 Task: For heading Use Lora with brown colour, bold & Underline.  font size for heading24,  'Change the font style of data to'Lora and font size to 16,  Change the alignment of both headline & data to Align left In the sheet  Alpha Sales templetes 
Action: Mouse moved to (239, 83)
Screenshot: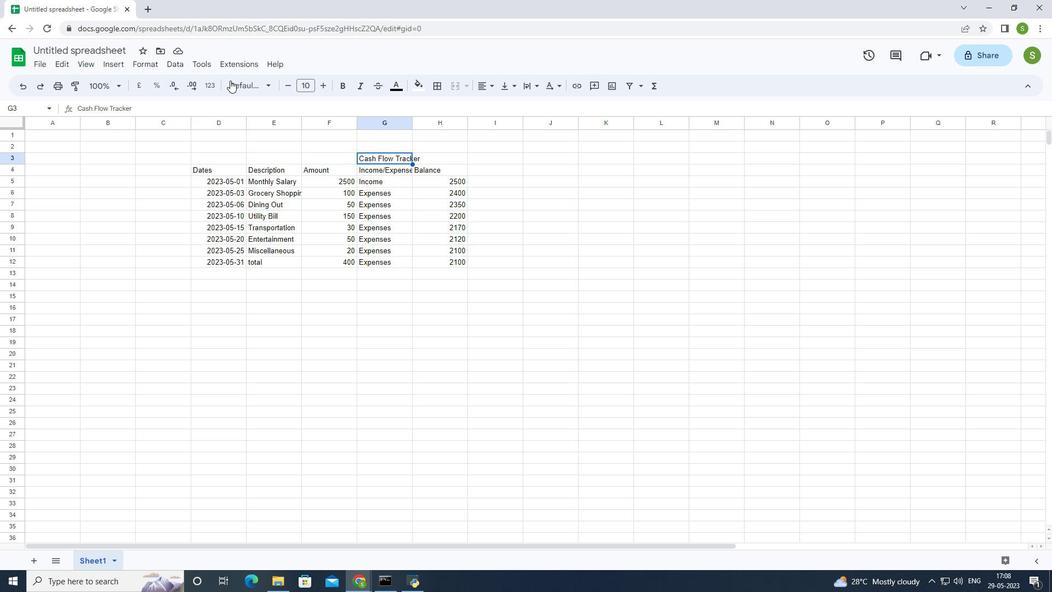 
Action: Mouse pressed left at (239, 83)
Screenshot: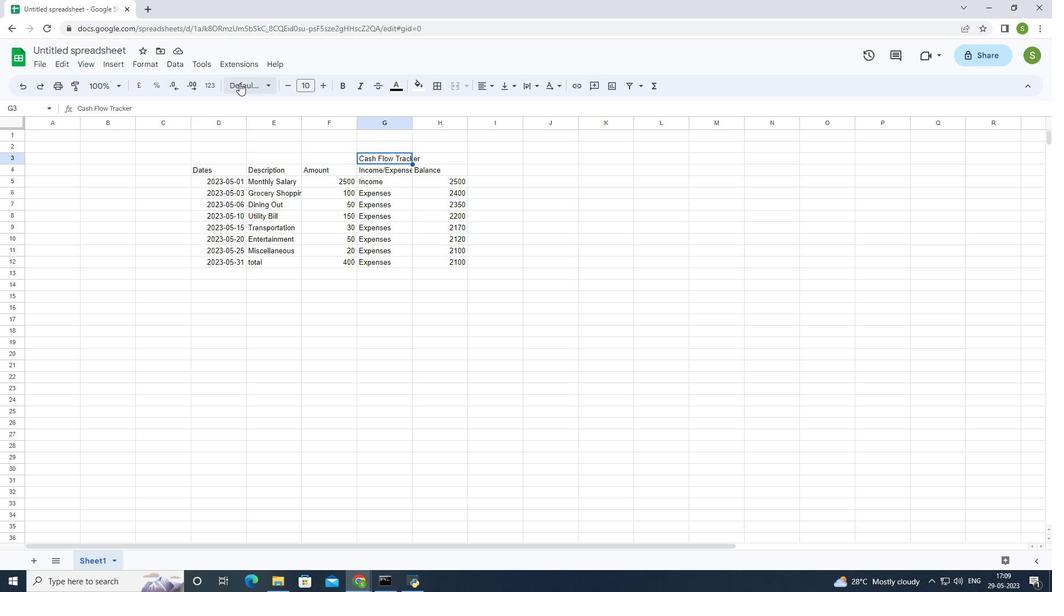 
Action: Mouse moved to (275, 109)
Screenshot: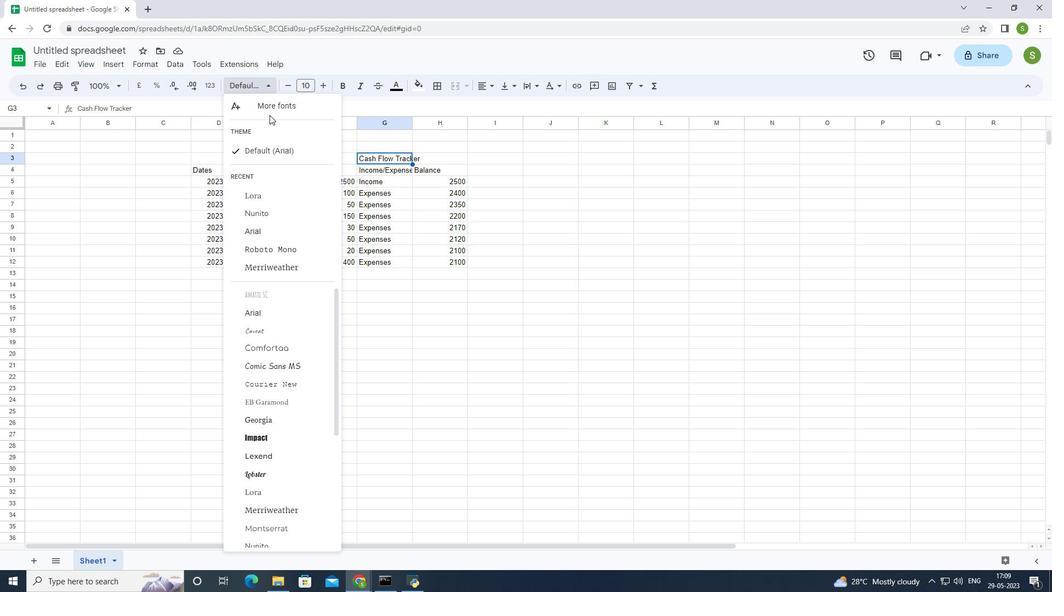 
Action: Mouse pressed left at (275, 109)
Screenshot: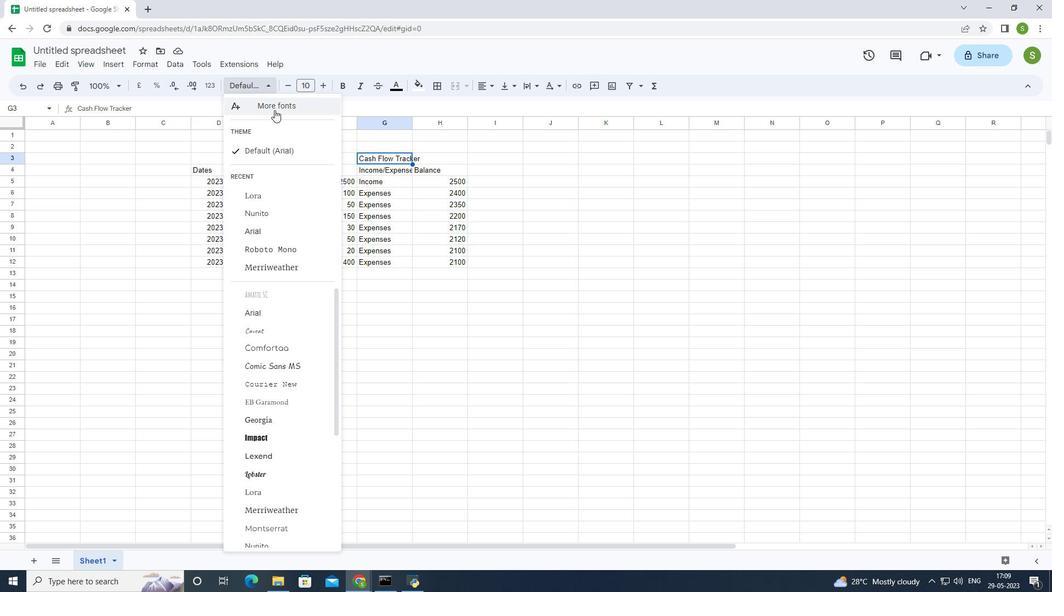 
Action: Mouse moved to (354, 174)
Screenshot: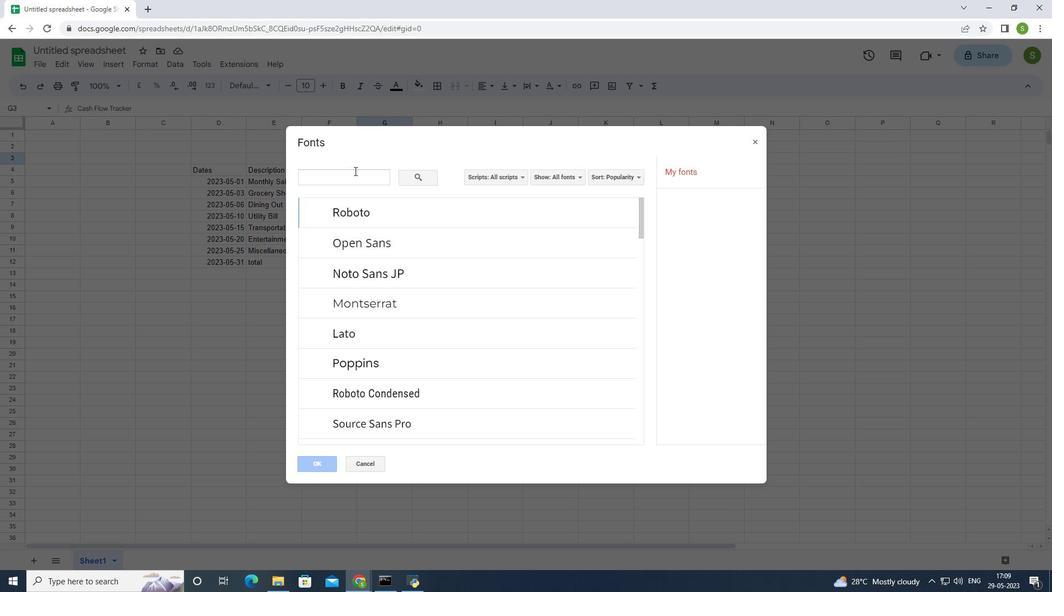 
Action: Mouse pressed left at (354, 174)
Screenshot: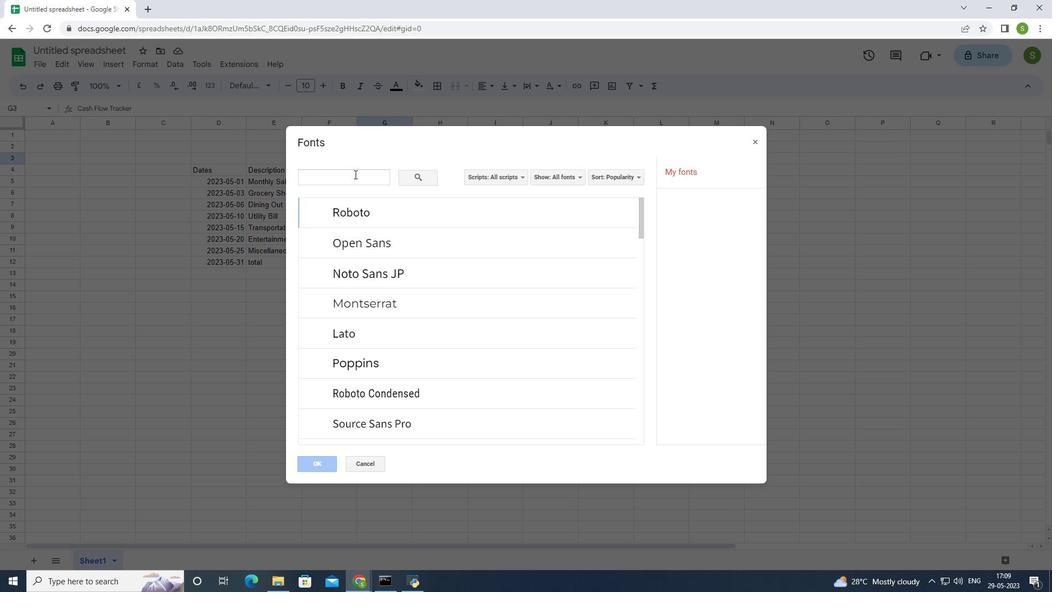 
Action: Mouse moved to (355, 178)
Screenshot: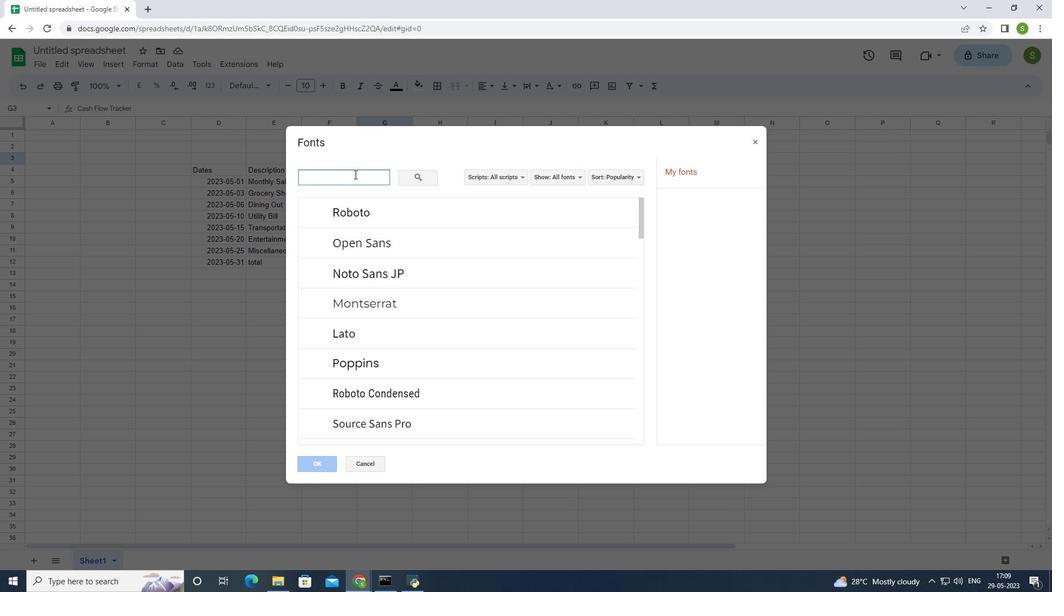
Action: Key pressed <Key.shift><Key.shift><Key.shift><Key.shift><Key.shift>Lora<Key.enter>
Screenshot: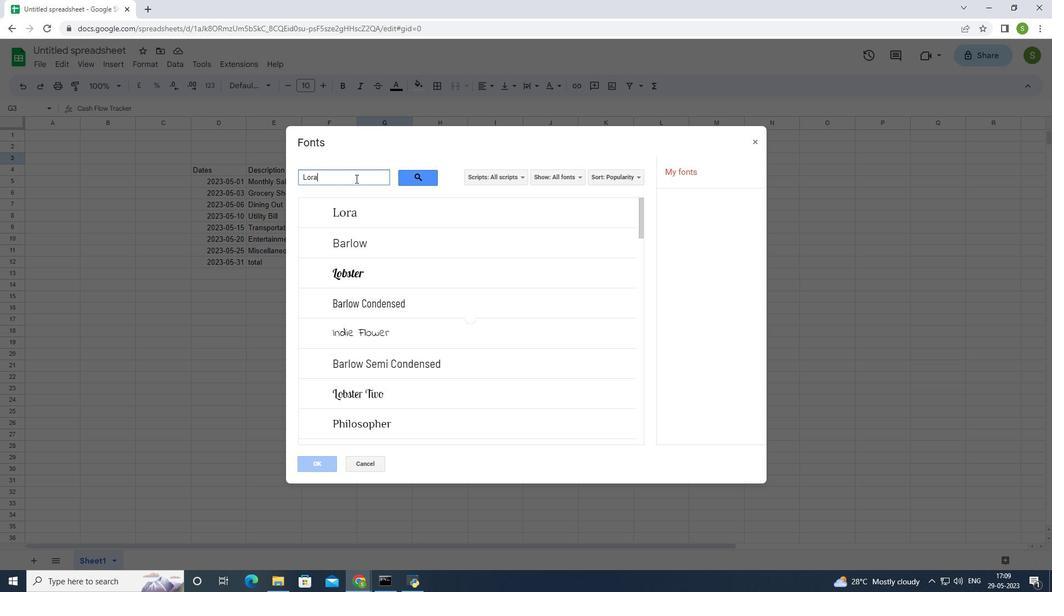 
Action: Mouse moved to (337, 205)
Screenshot: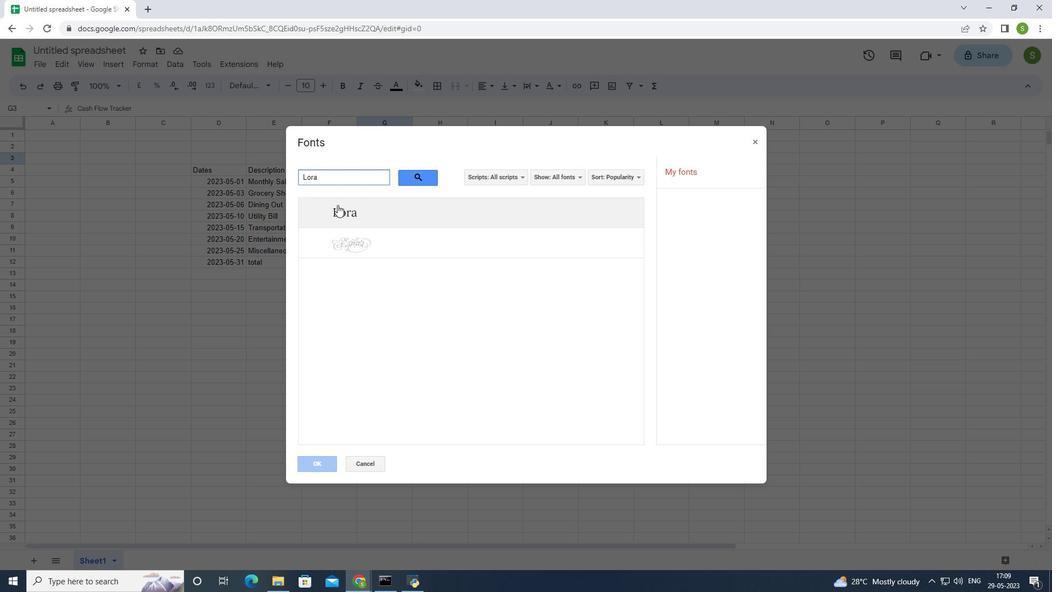 
Action: Mouse pressed left at (337, 205)
Screenshot: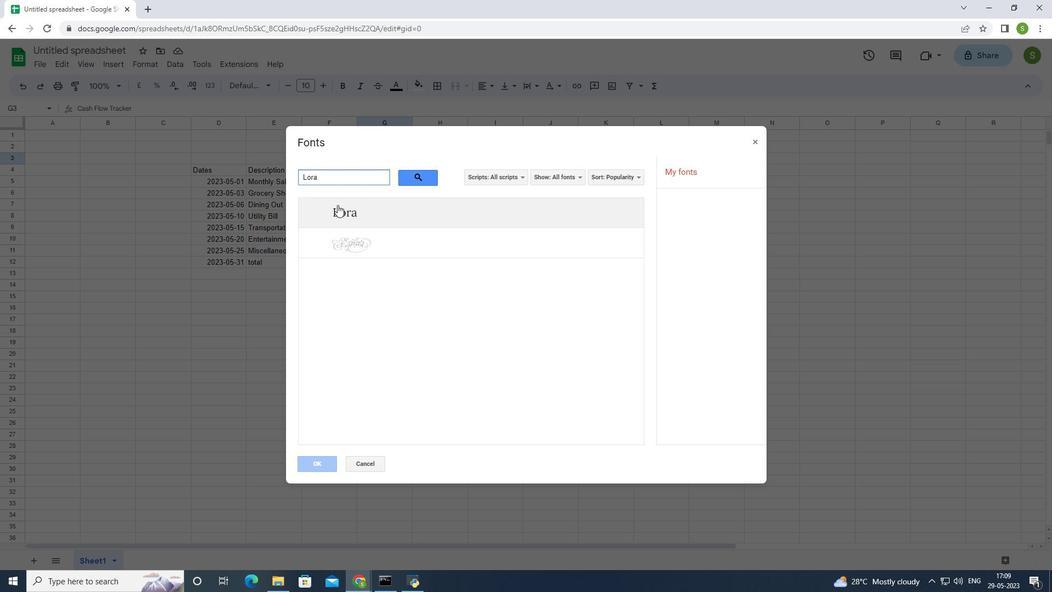 
Action: Mouse moved to (322, 469)
Screenshot: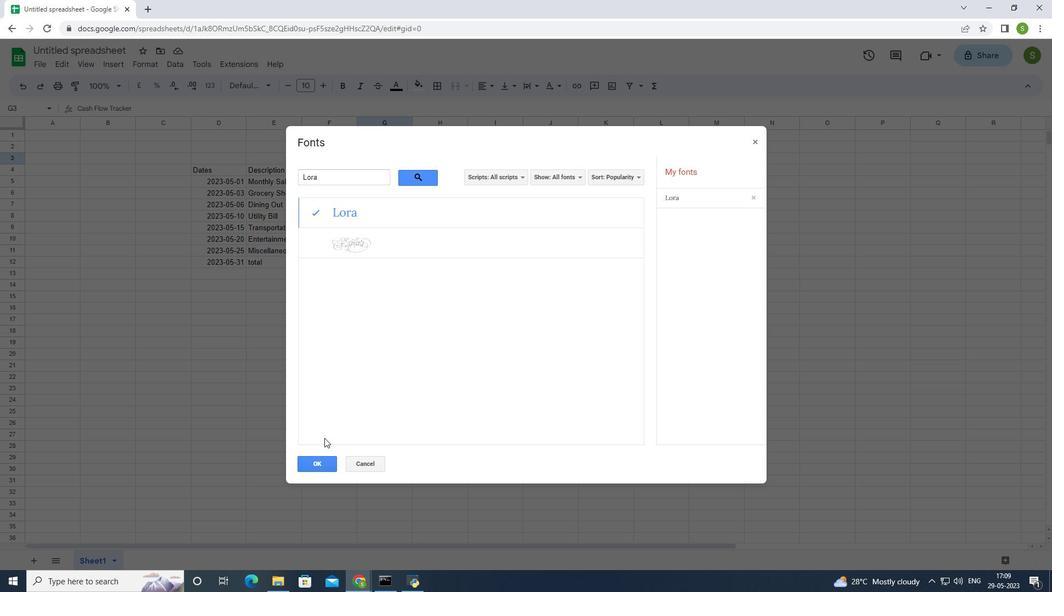 
Action: Mouse pressed left at (322, 469)
Screenshot: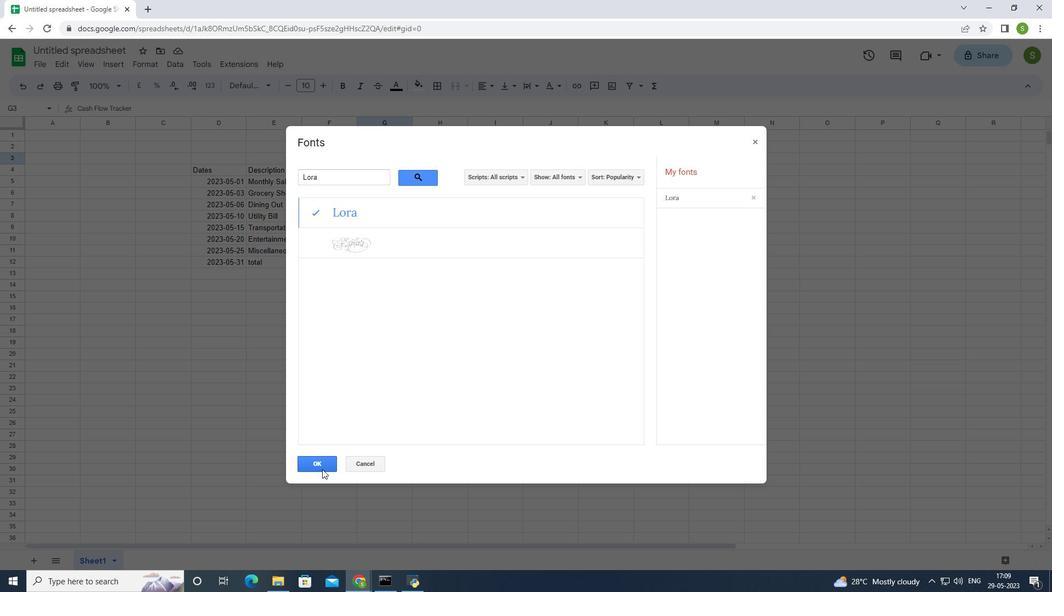 
Action: Mouse moved to (397, 87)
Screenshot: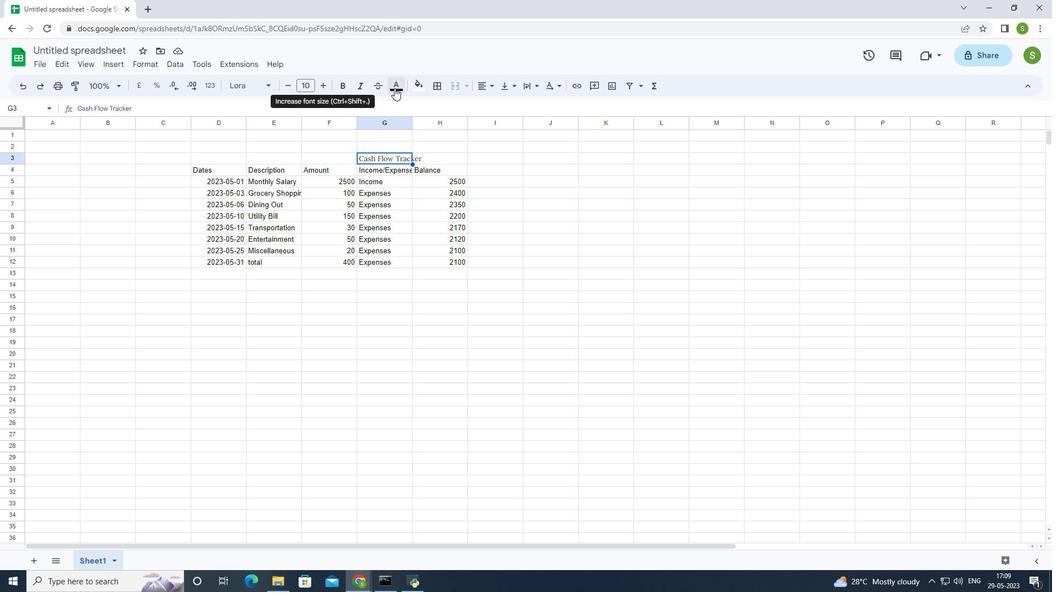 
Action: Mouse pressed left at (397, 87)
Screenshot: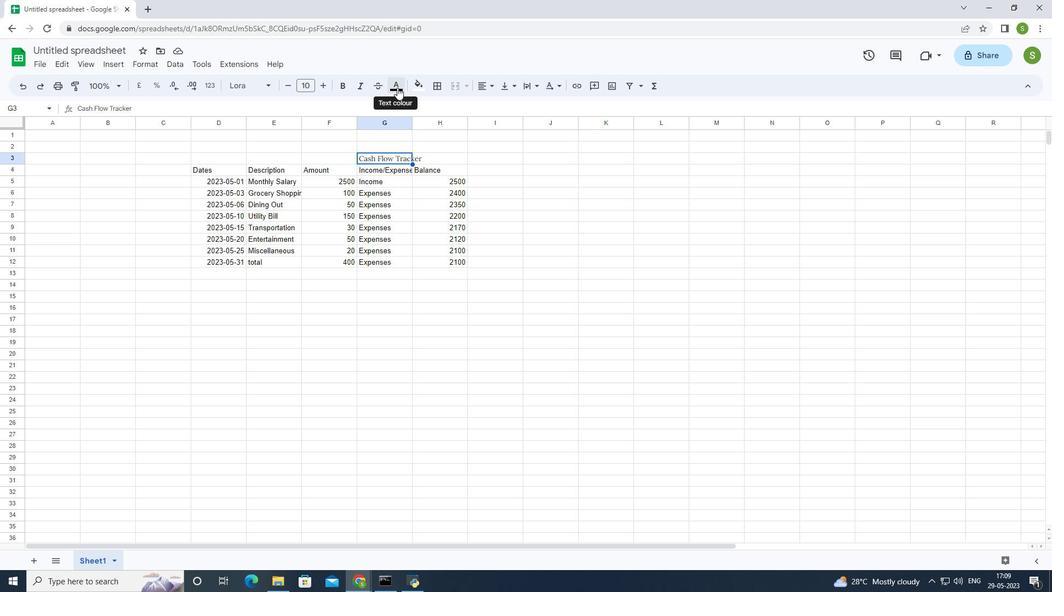 
Action: Mouse moved to (412, 194)
Screenshot: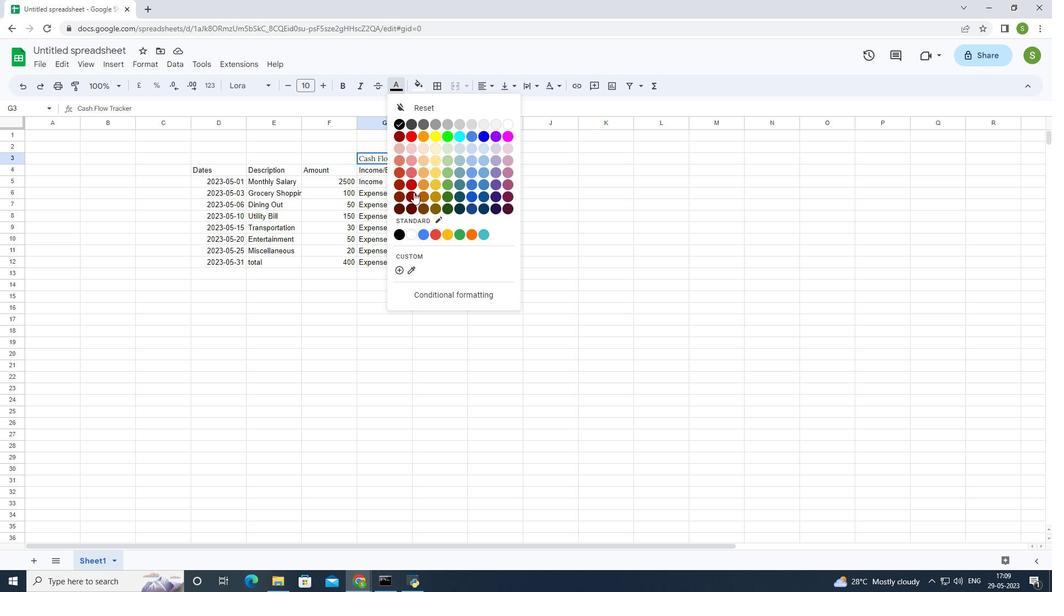 
Action: Mouse pressed left at (412, 194)
Screenshot: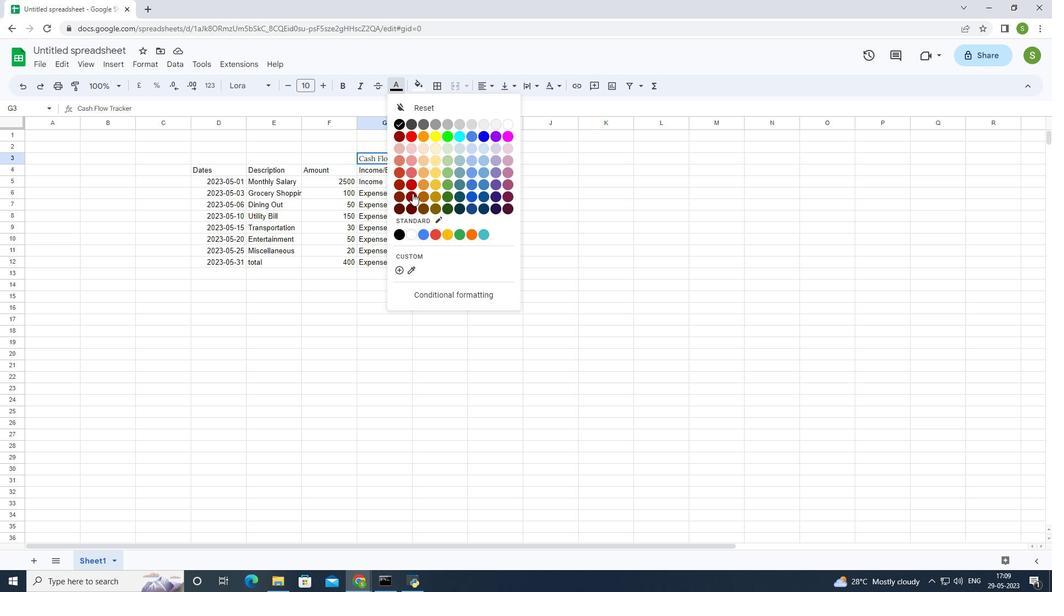 
Action: Mouse moved to (324, 83)
Screenshot: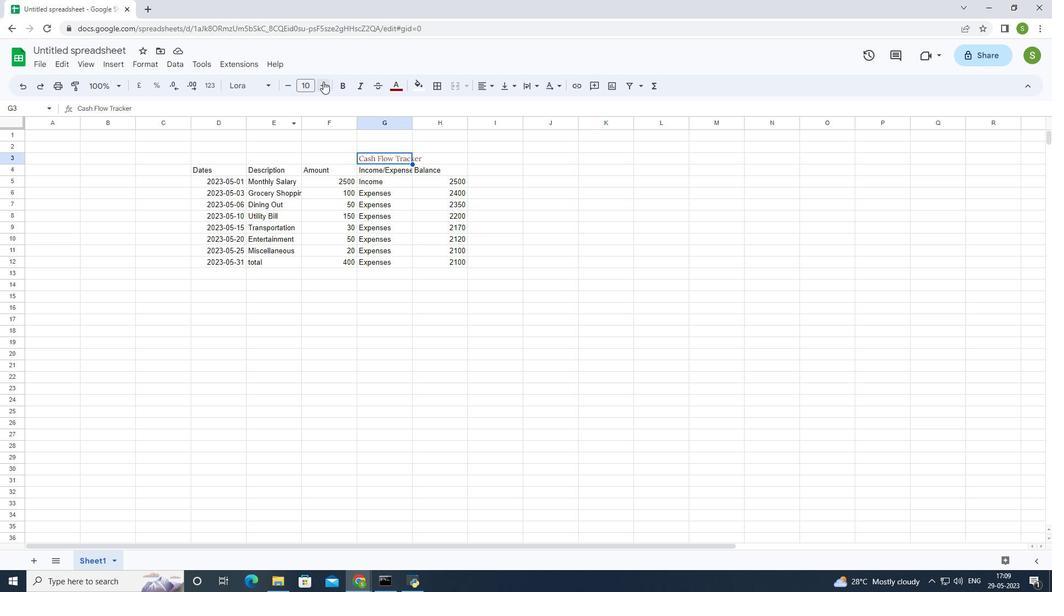 
Action: Mouse pressed left at (324, 83)
Screenshot: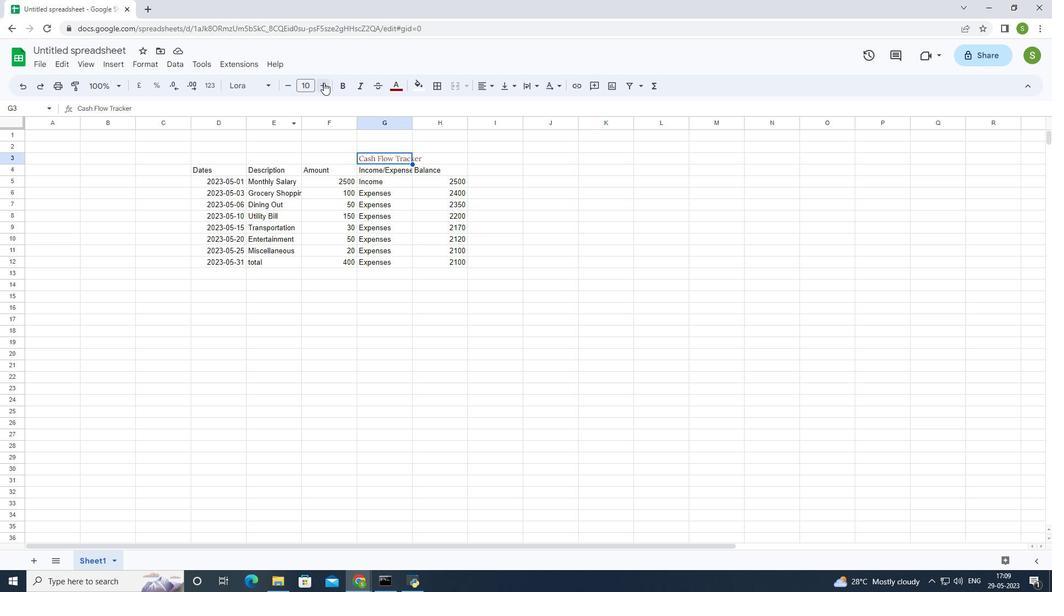 
Action: Mouse pressed left at (324, 83)
Screenshot: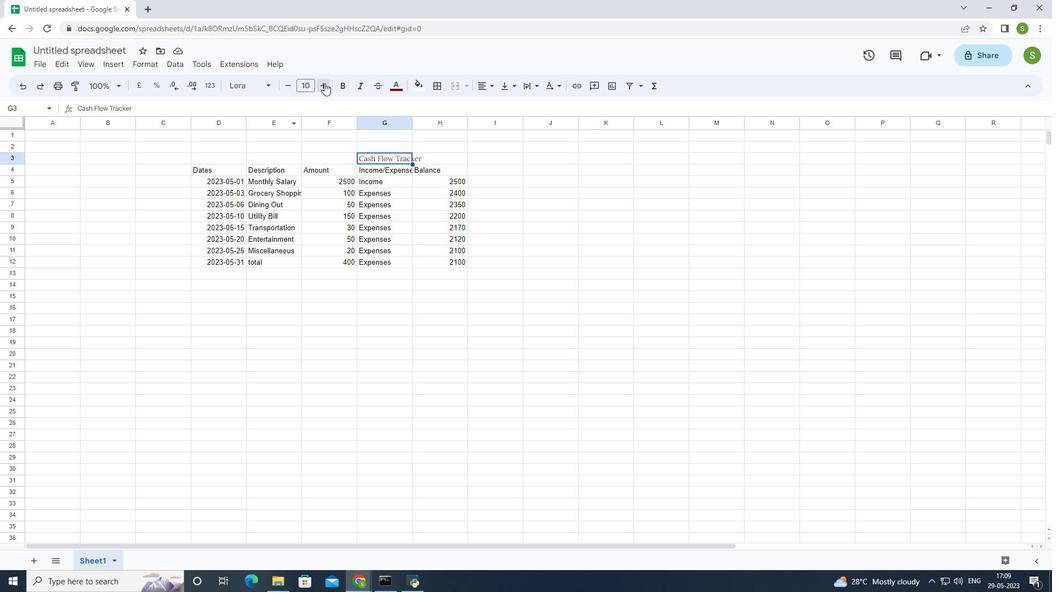 
Action: Mouse pressed left at (324, 83)
Screenshot: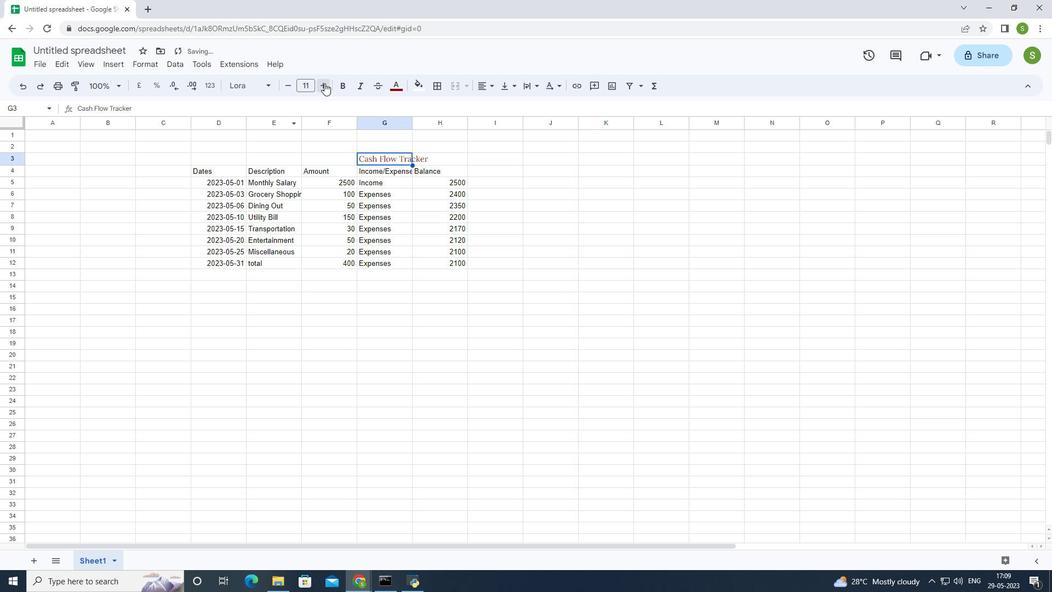 
Action: Mouse pressed left at (324, 83)
Screenshot: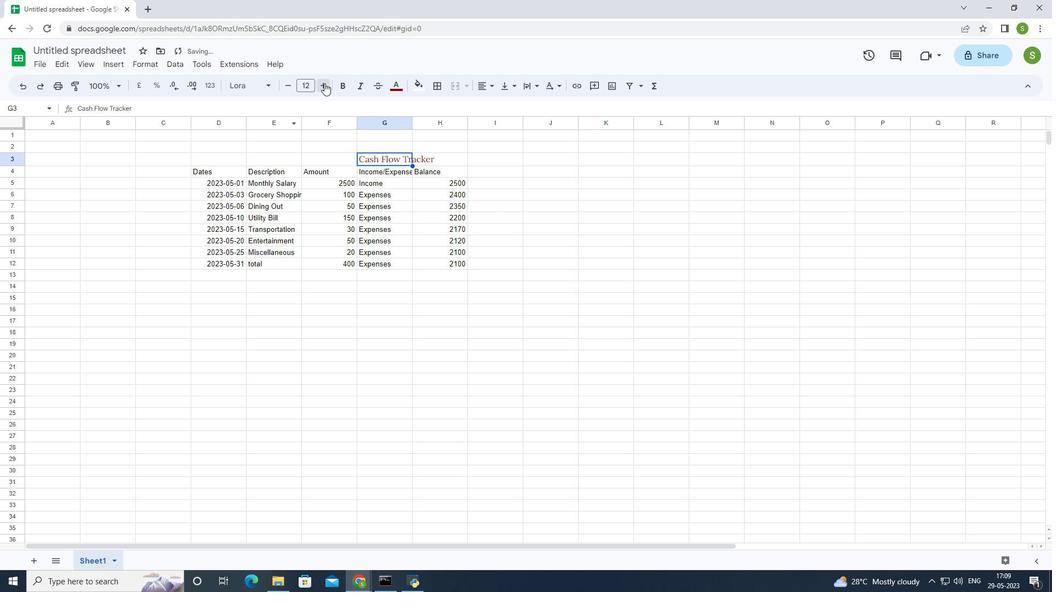 
Action: Mouse pressed left at (324, 83)
Screenshot: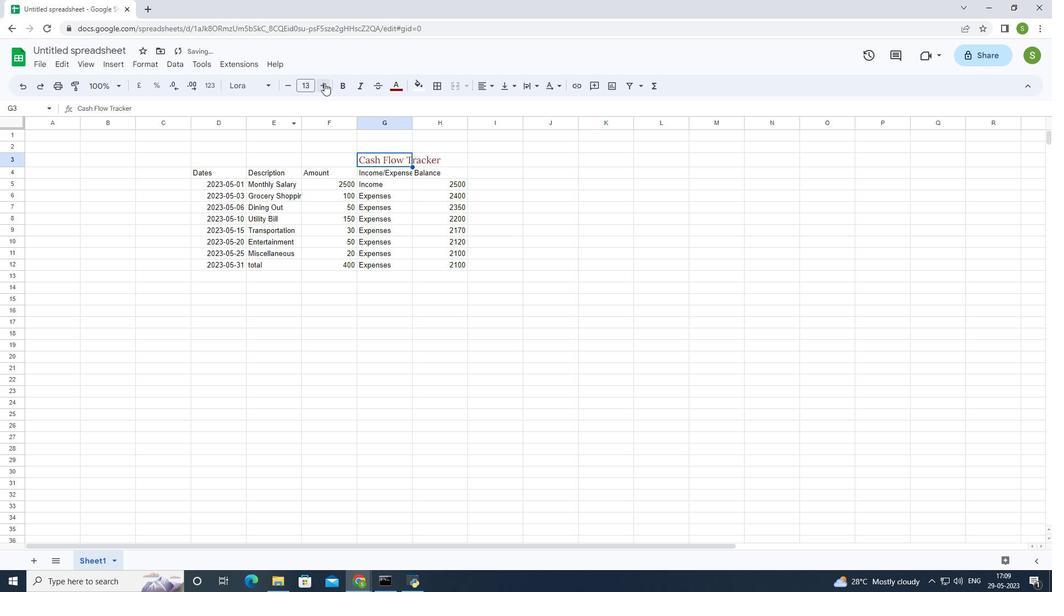 
Action: Mouse pressed left at (324, 83)
Screenshot: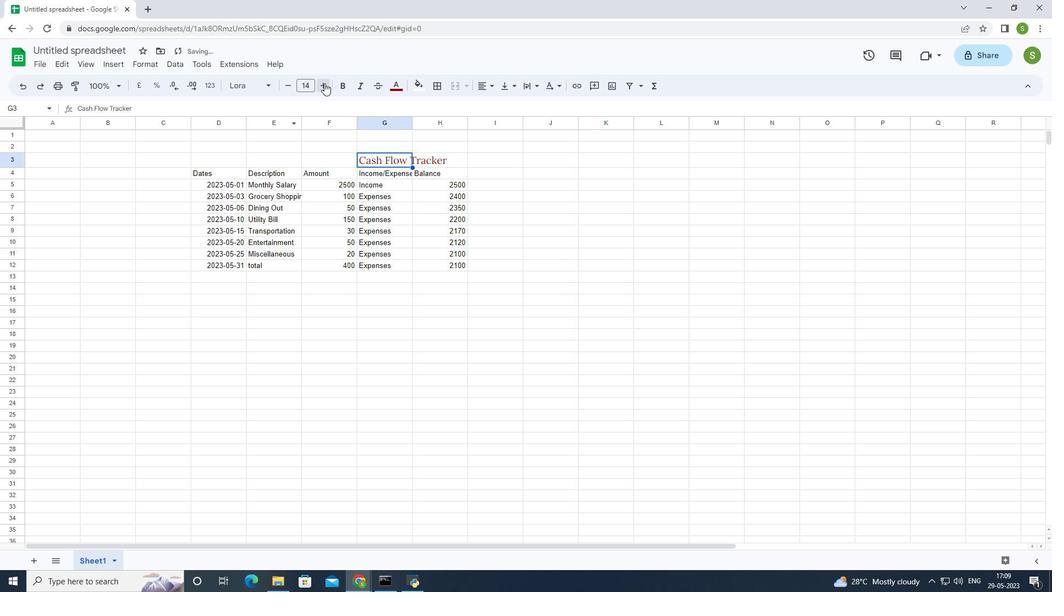 
Action: Mouse pressed left at (324, 83)
Screenshot: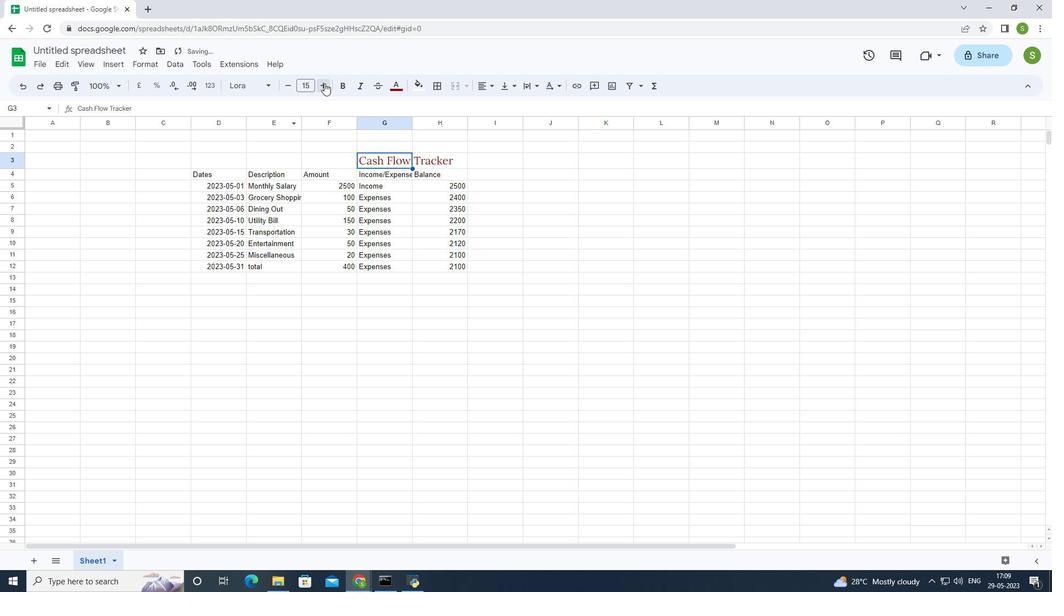 
Action: Mouse pressed left at (324, 83)
Screenshot: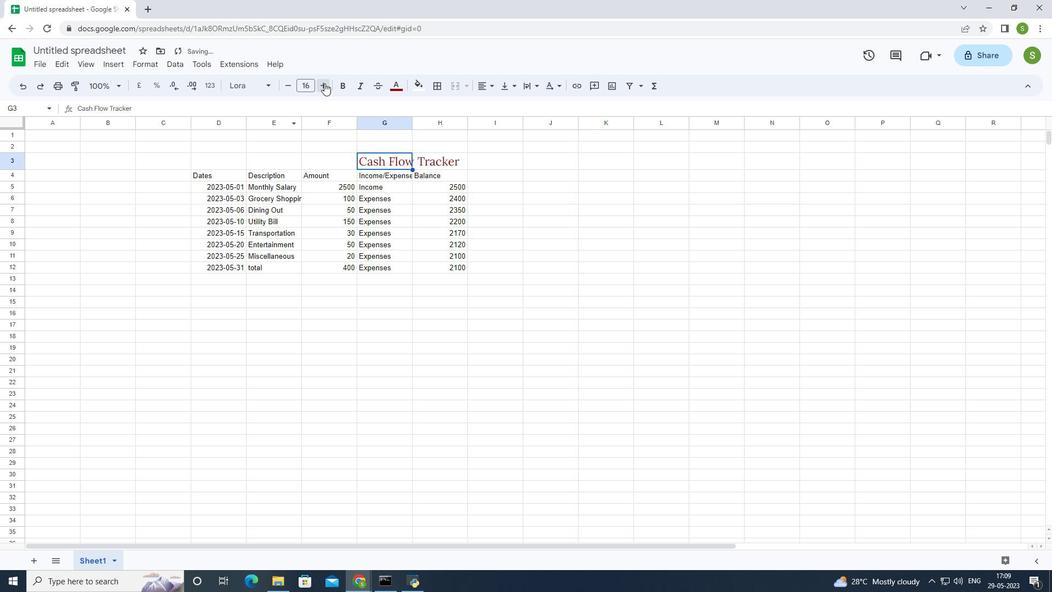 
Action: Mouse pressed left at (324, 83)
Screenshot: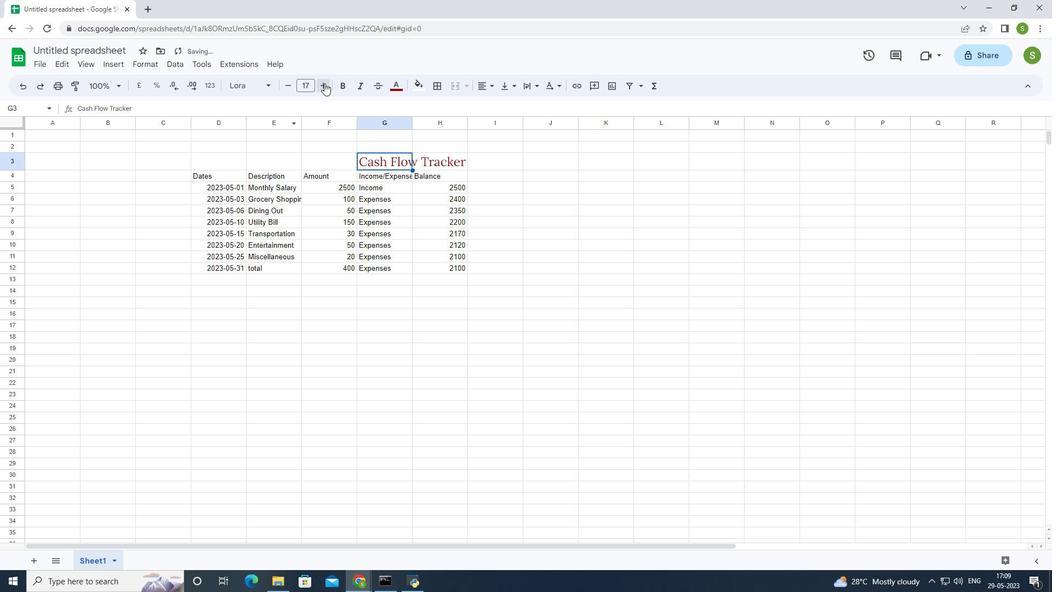 
Action: Mouse pressed left at (324, 83)
Screenshot: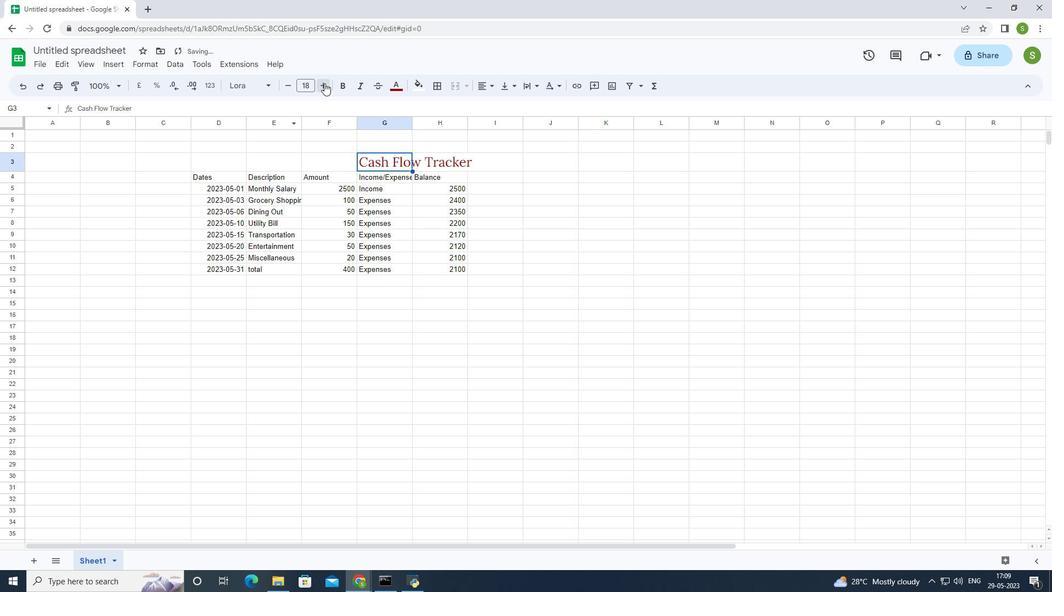 
Action: Mouse pressed left at (324, 83)
Screenshot: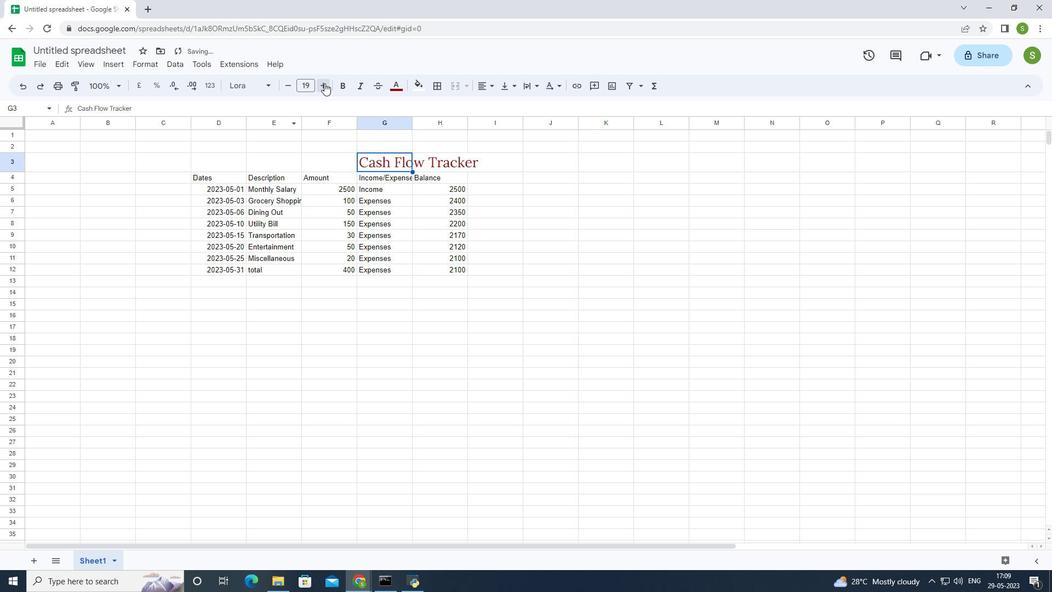 
Action: Mouse pressed left at (324, 83)
Screenshot: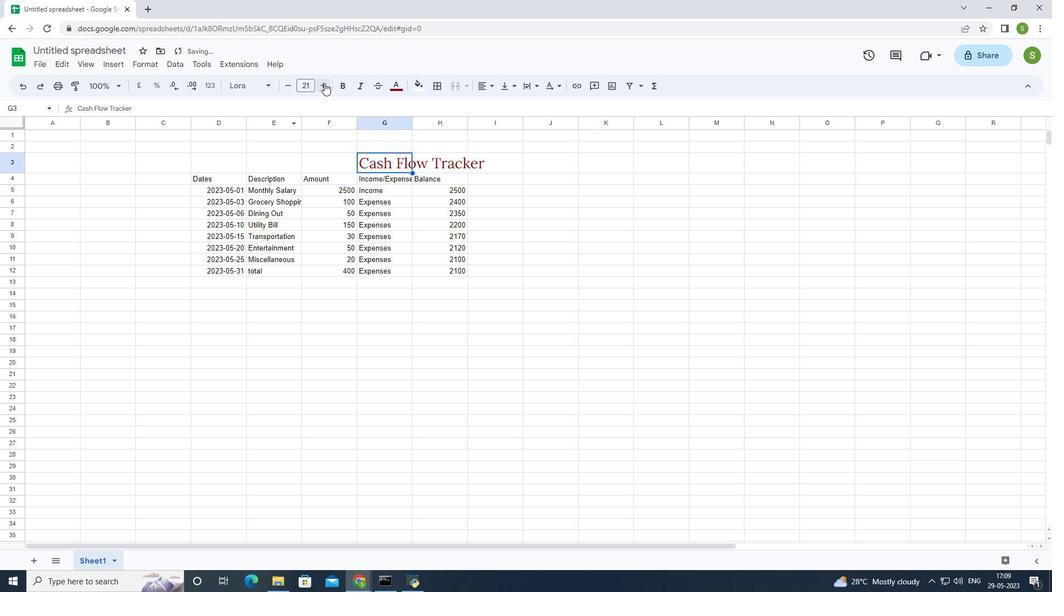 
Action: Mouse pressed left at (324, 83)
Screenshot: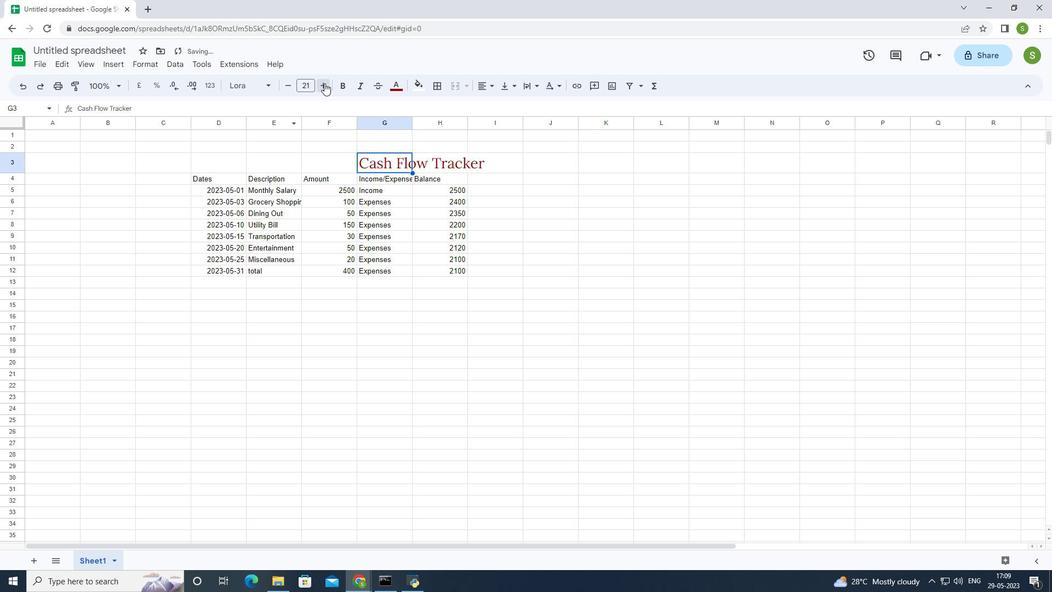 
Action: Mouse pressed left at (324, 83)
Screenshot: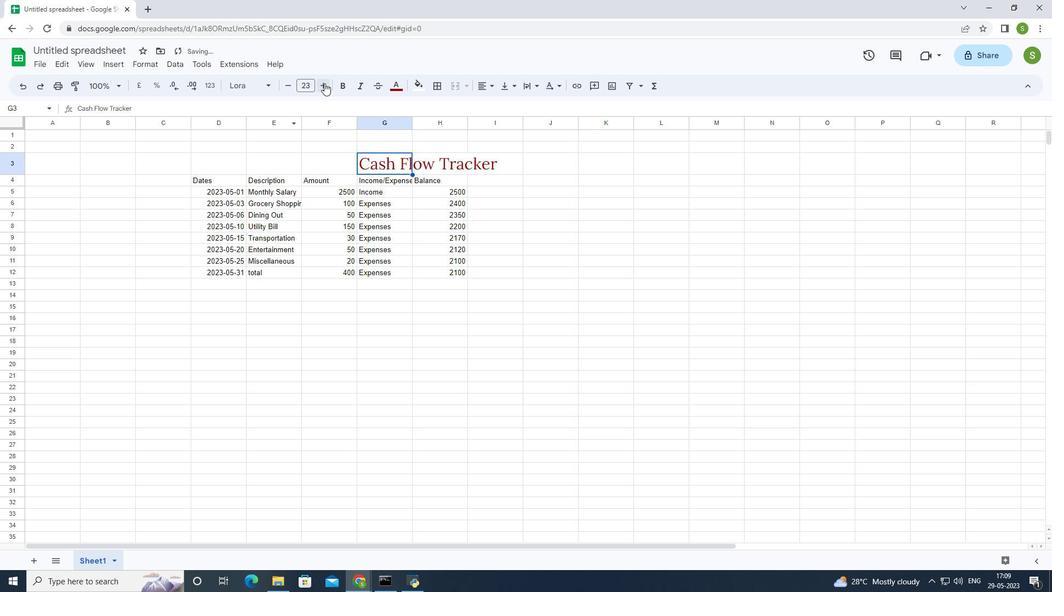 
Action: Mouse moved to (193, 176)
Screenshot: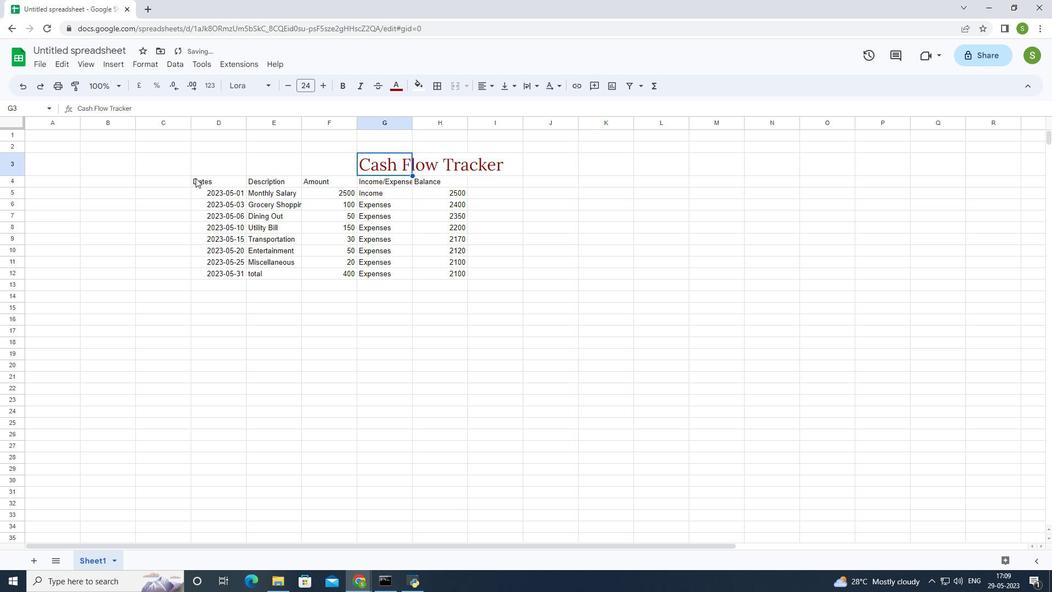 
Action: Mouse pressed left at (193, 176)
Screenshot: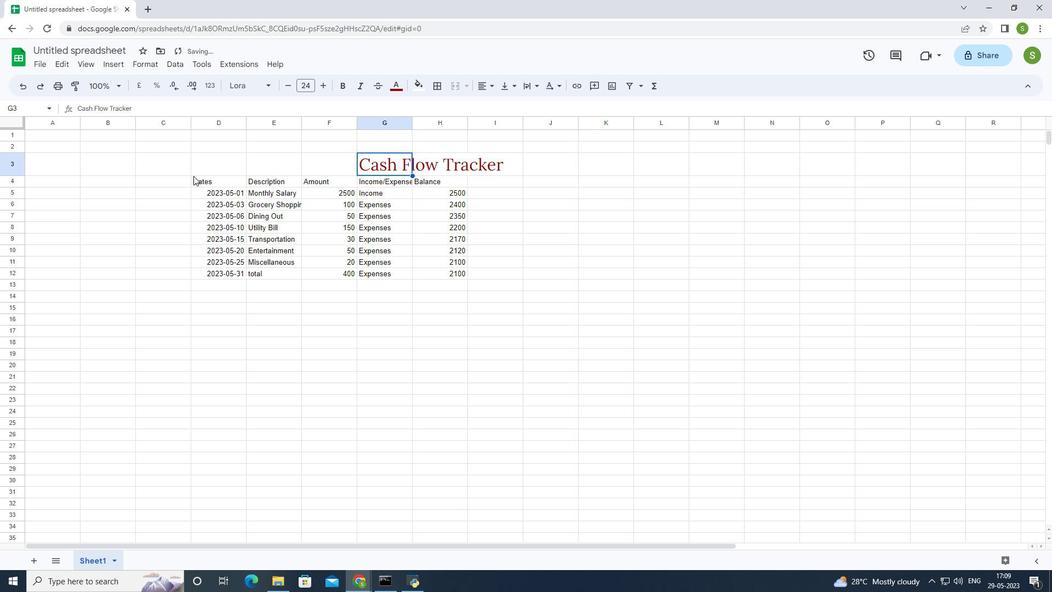 
Action: Mouse moved to (319, 88)
Screenshot: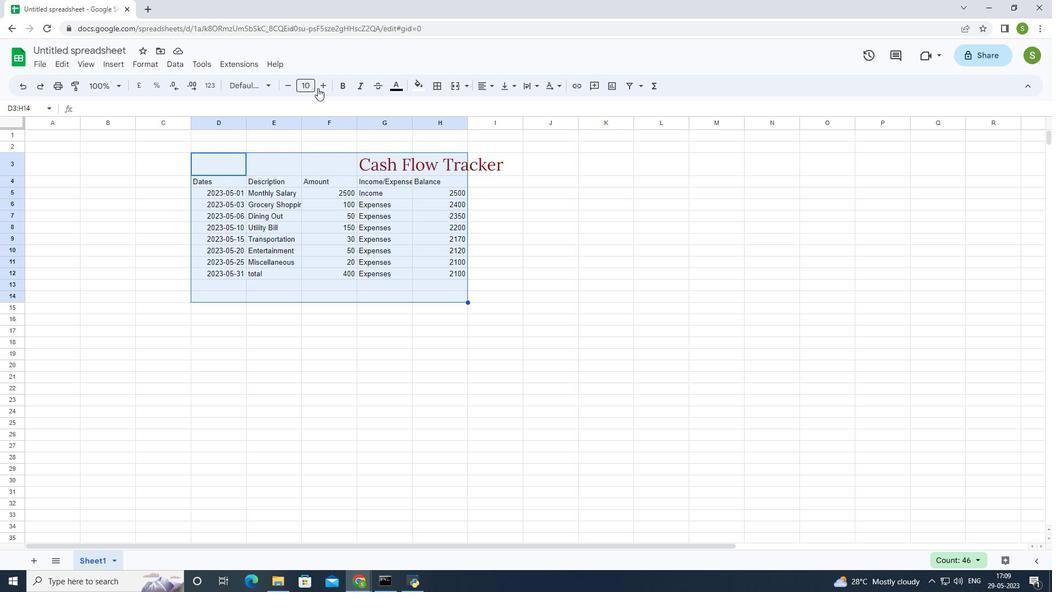 
Action: Mouse pressed left at (319, 88)
Screenshot: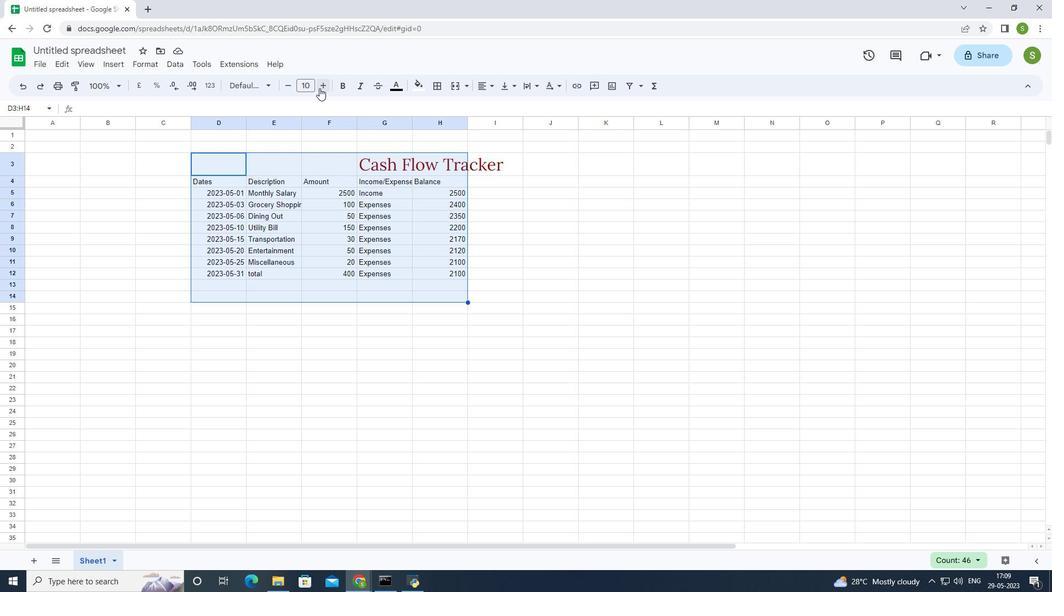 
Action: Mouse pressed left at (319, 88)
Screenshot: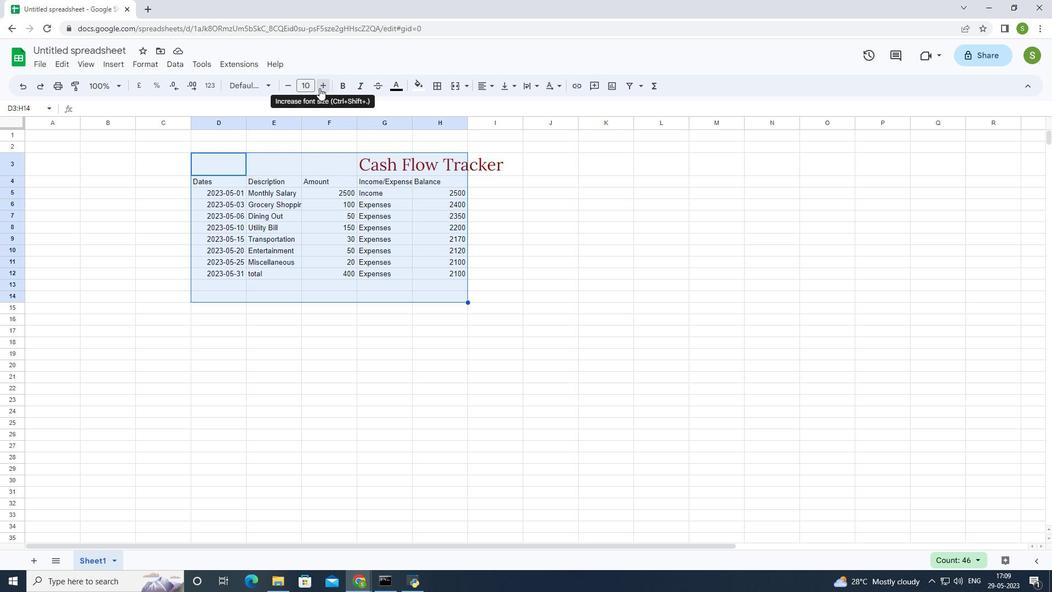 
Action: Mouse pressed left at (319, 88)
Screenshot: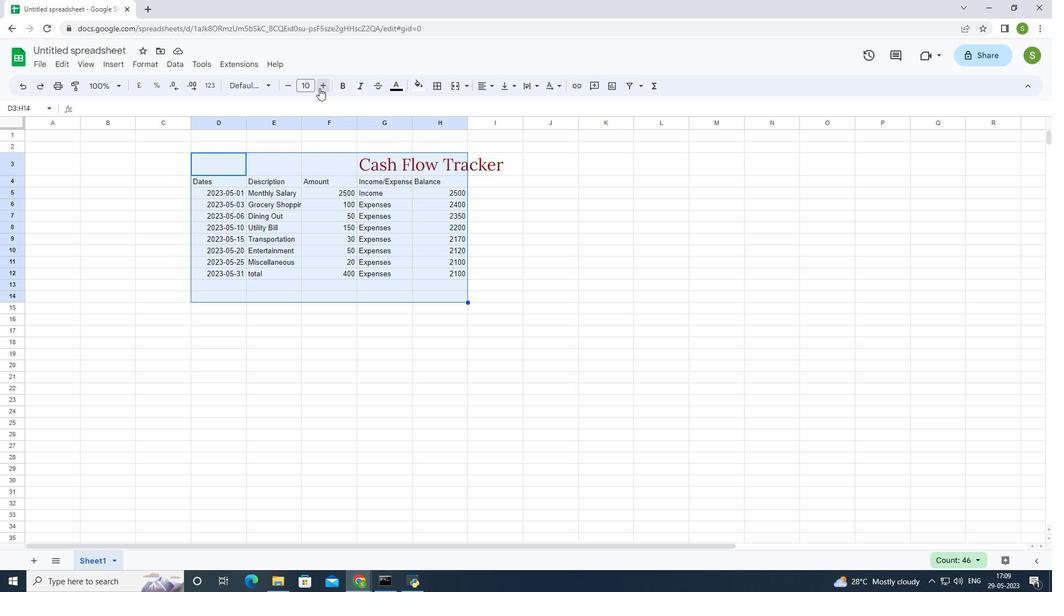 
Action: Mouse pressed left at (319, 88)
Screenshot: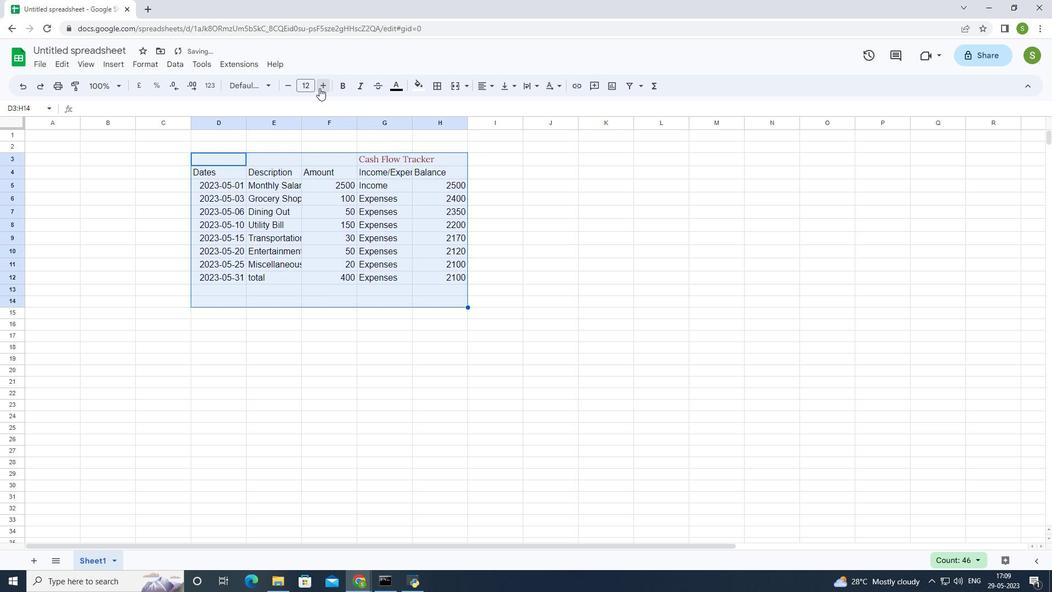 
Action: Mouse pressed left at (319, 88)
Screenshot: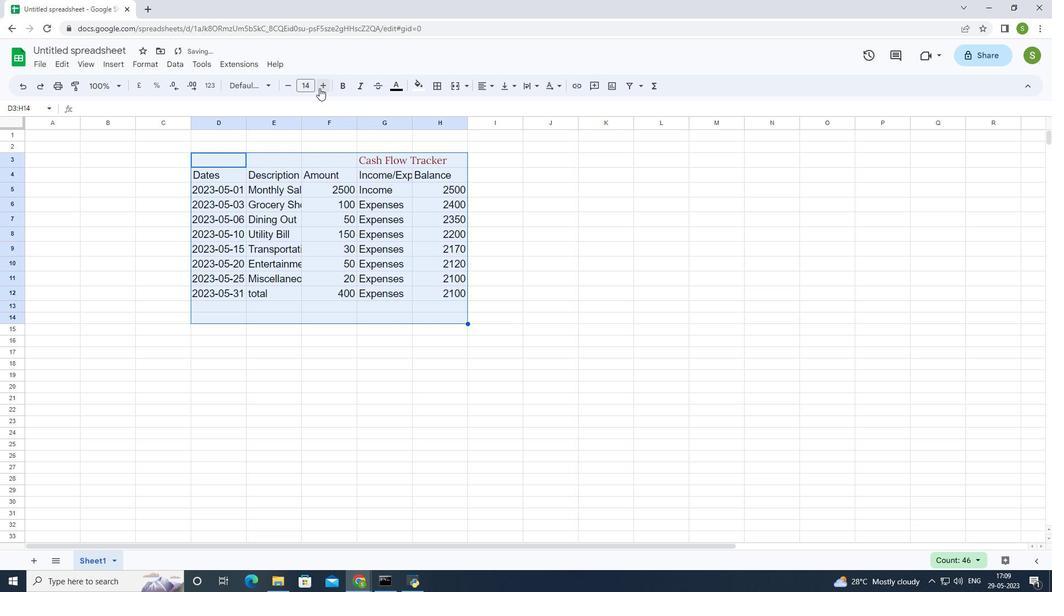 
Action: Mouse pressed left at (319, 88)
Screenshot: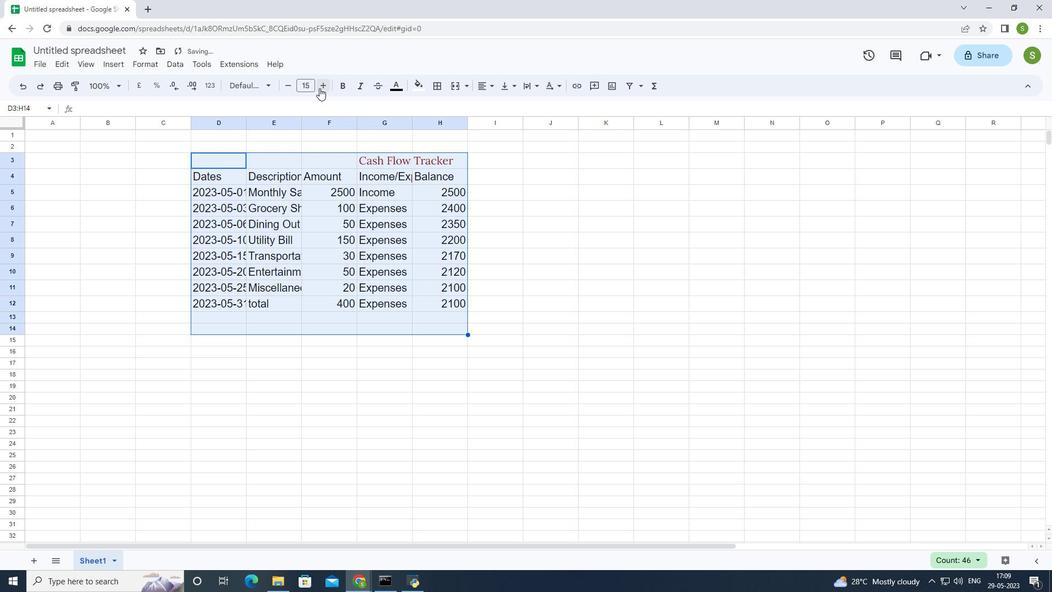 
Action: Mouse moved to (236, 92)
Screenshot: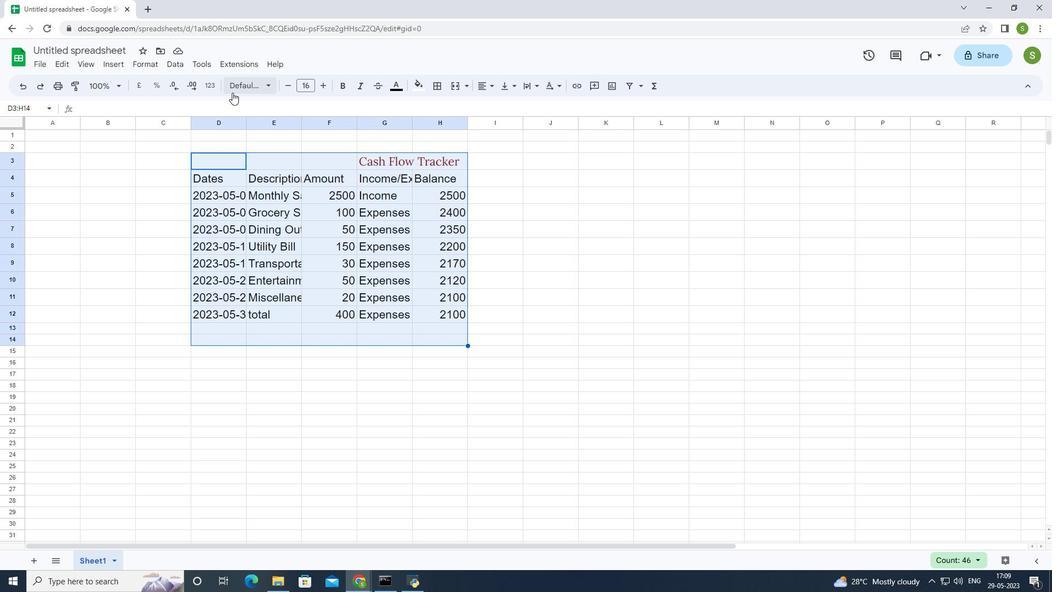 
Action: Mouse pressed left at (236, 92)
Screenshot: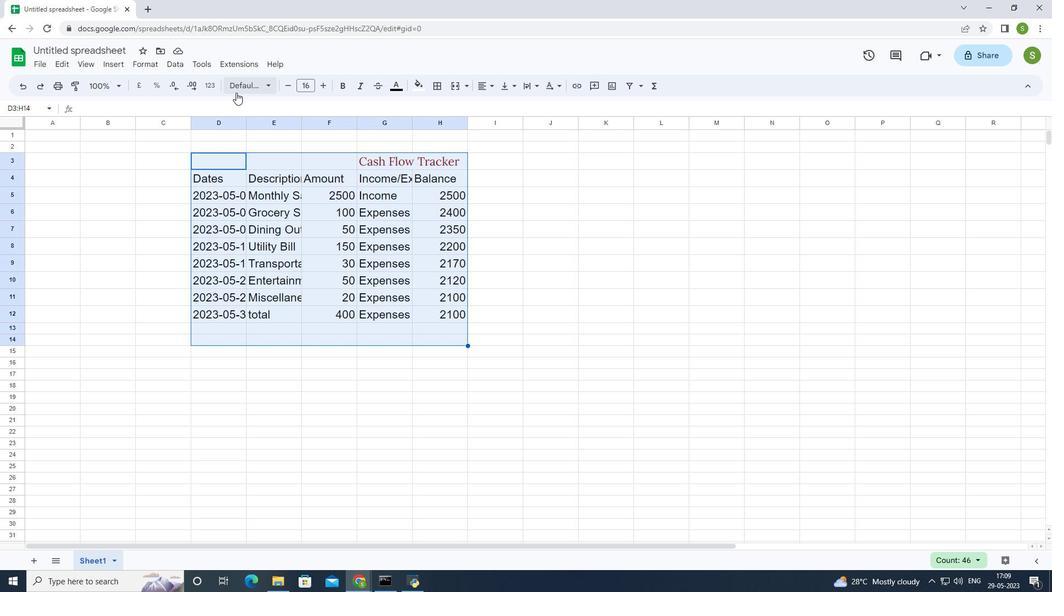 
Action: Mouse moved to (271, 106)
Screenshot: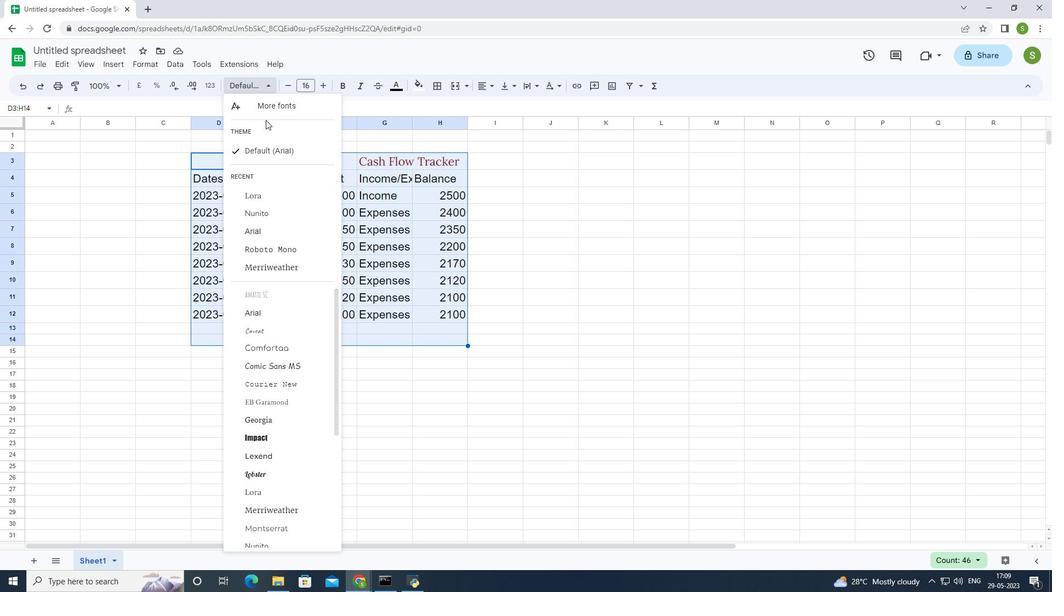 
Action: Mouse pressed left at (271, 106)
Screenshot: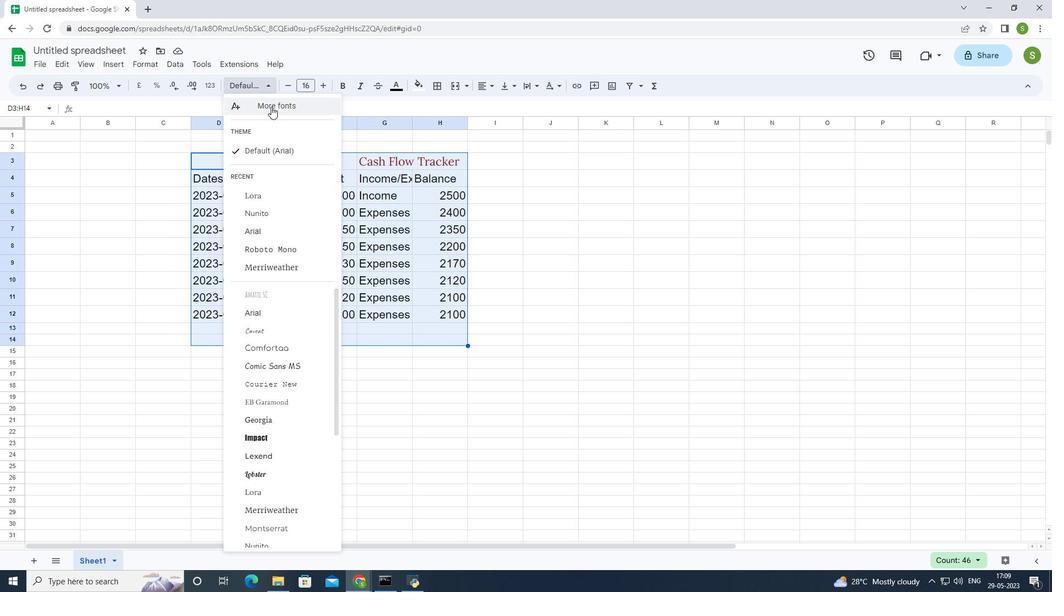 
Action: Mouse moved to (347, 209)
Screenshot: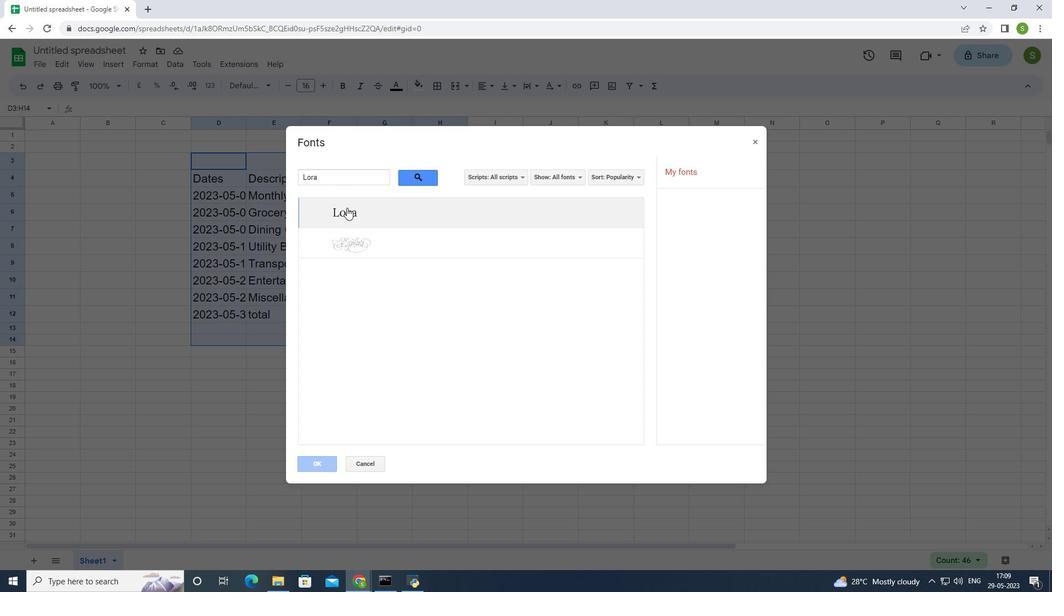 
Action: Mouse pressed left at (347, 209)
Screenshot: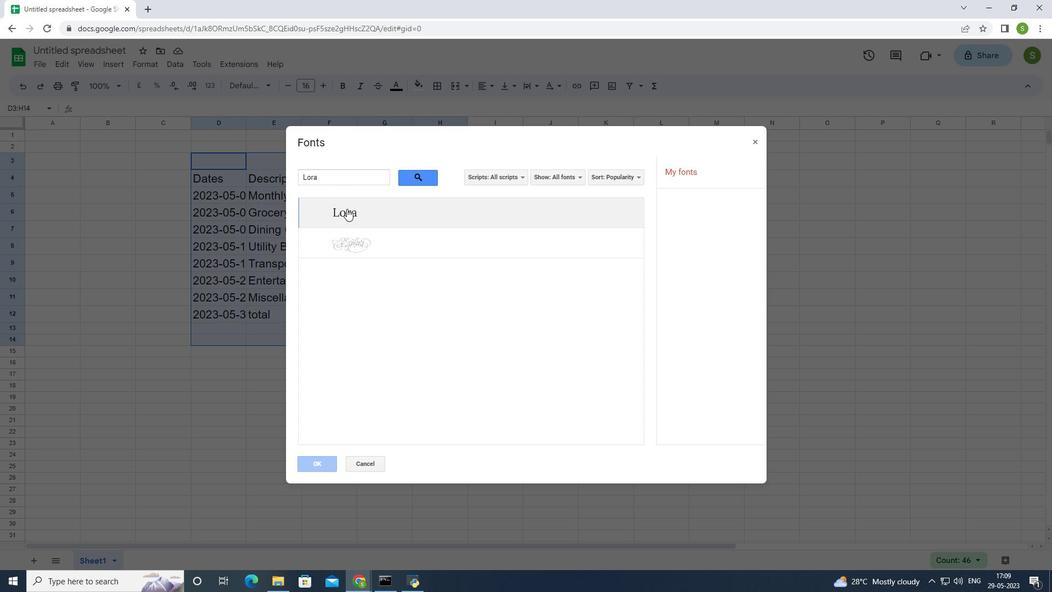 
Action: Mouse moved to (324, 463)
Screenshot: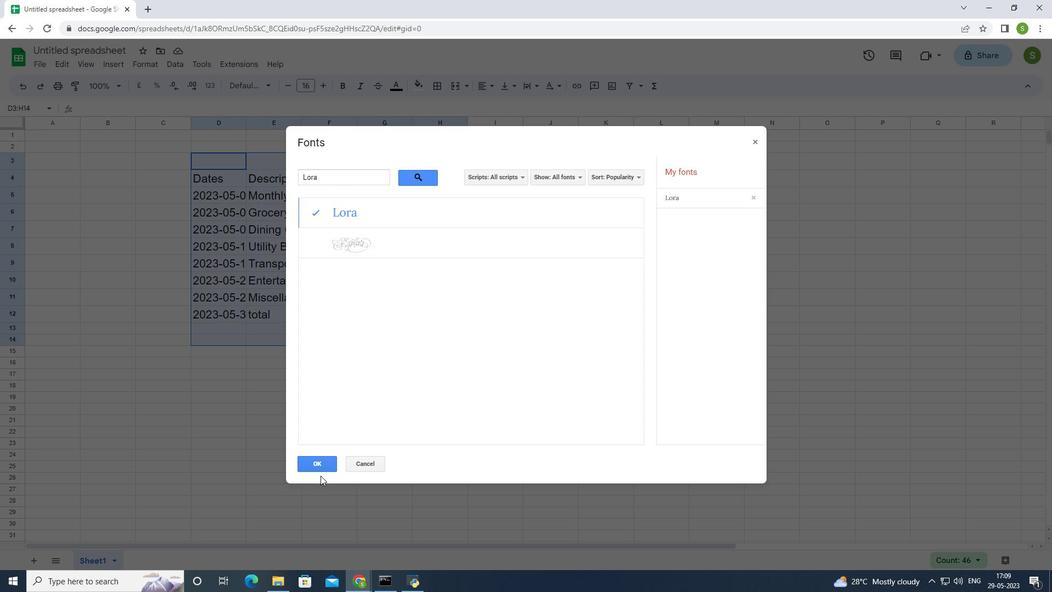 
Action: Mouse pressed left at (324, 463)
Screenshot: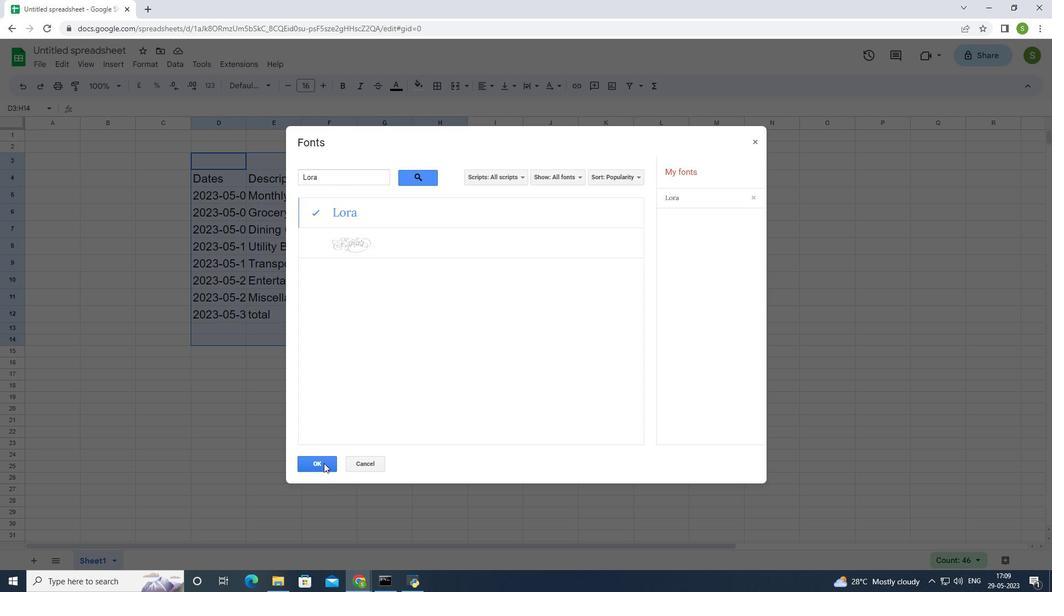 
Action: Mouse moved to (485, 87)
Screenshot: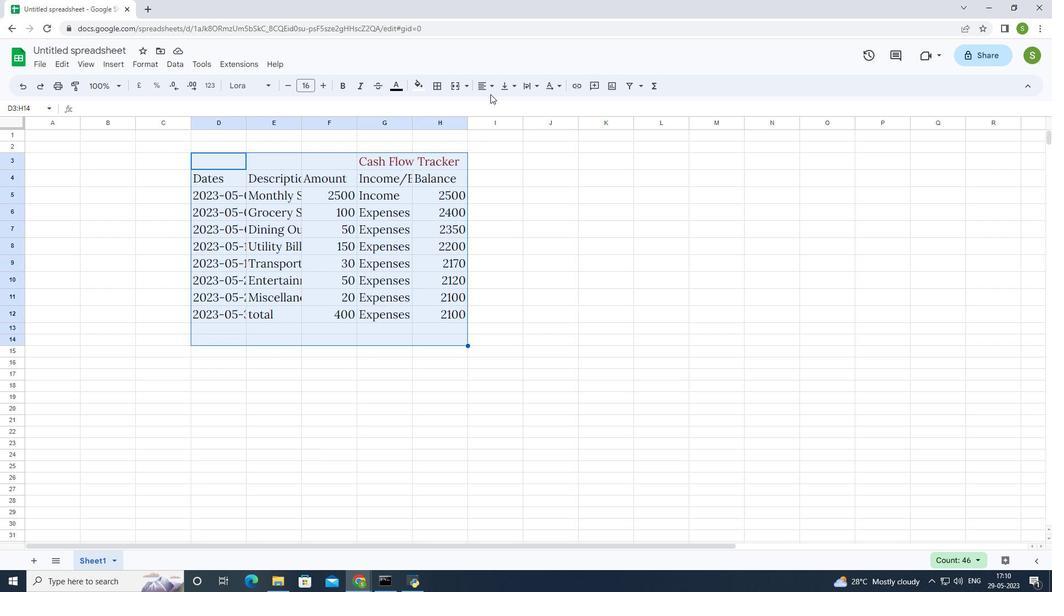 
Action: Mouse pressed left at (485, 87)
Screenshot: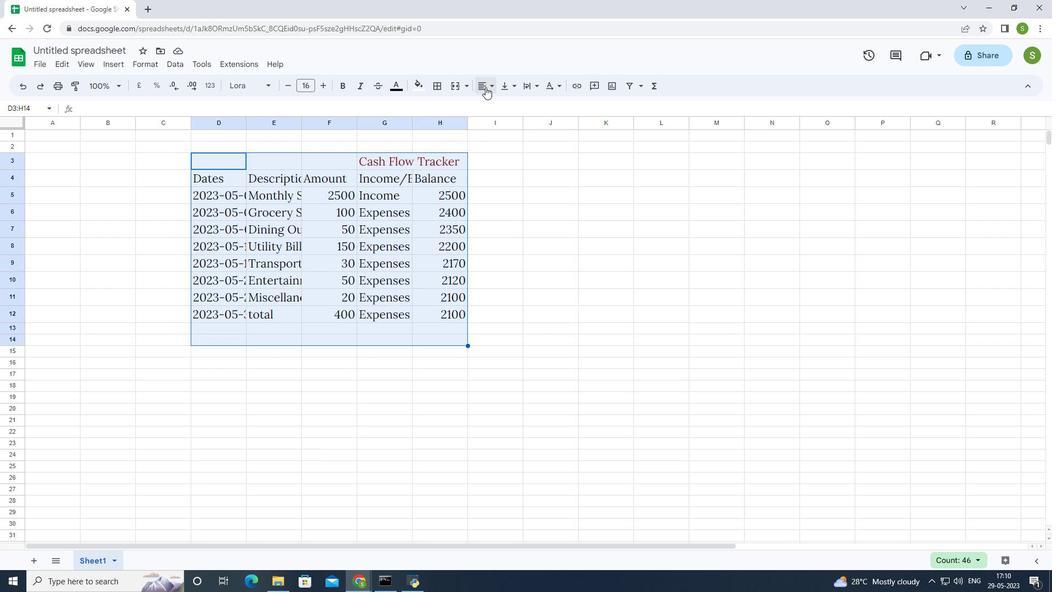 
Action: Mouse moved to (479, 110)
Screenshot: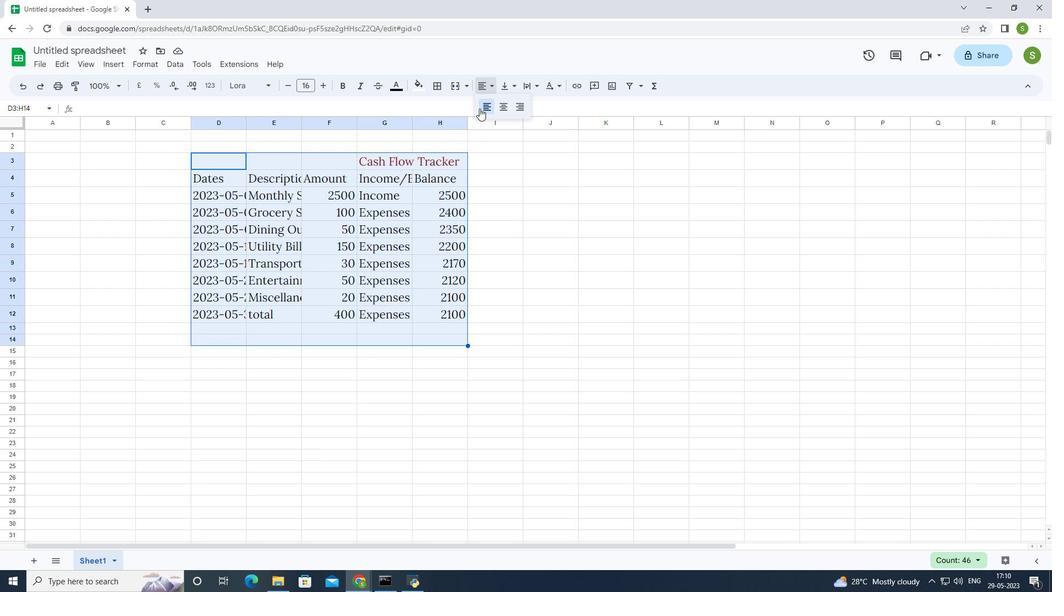 
Action: Mouse pressed left at (479, 110)
Screenshot: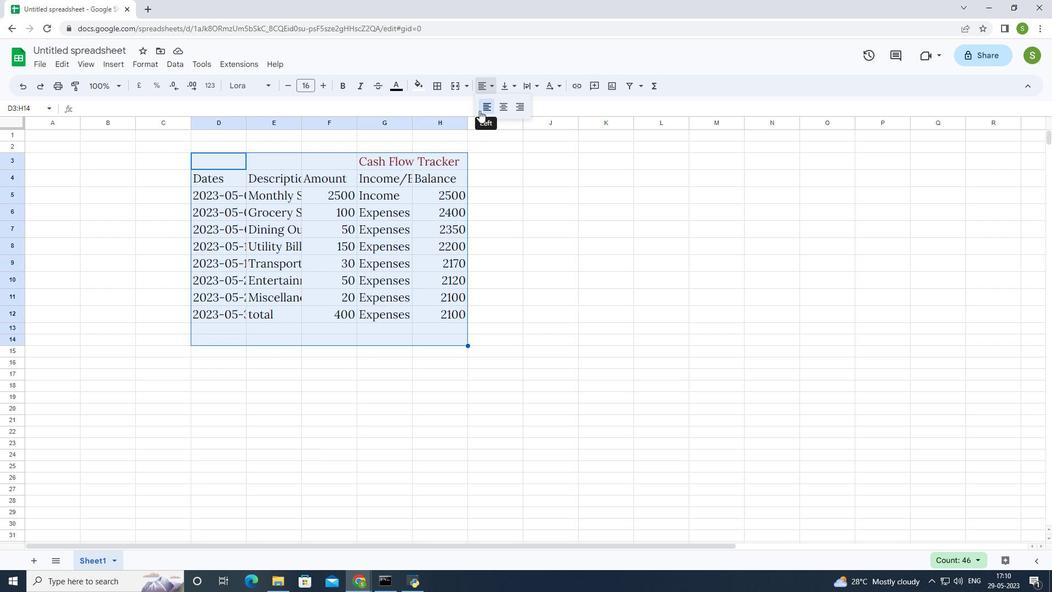 
Action: Mouse moved to (427, 159)
Screenshot: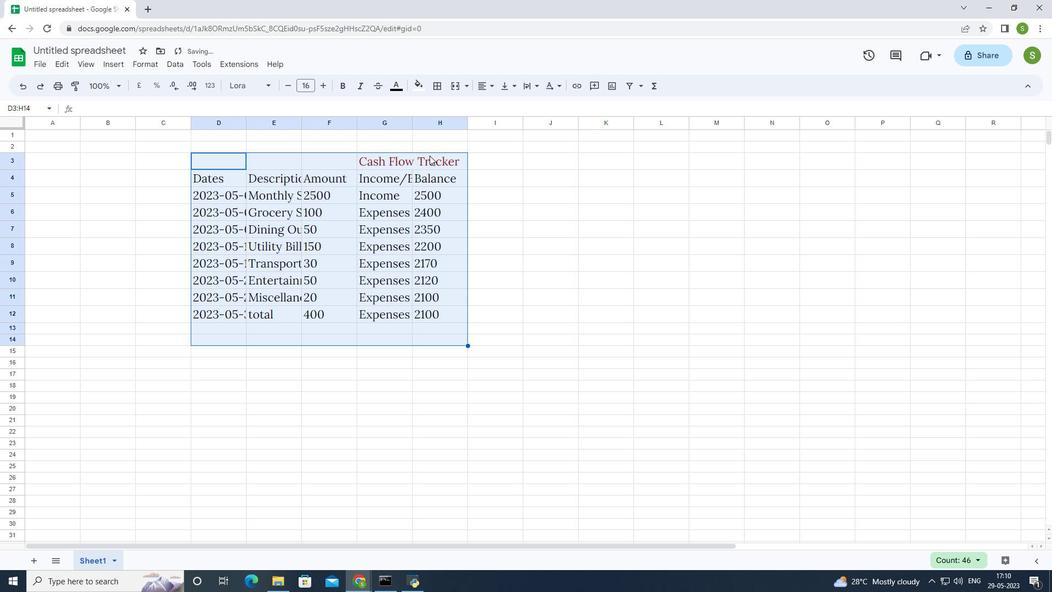 
Action: Mouse pressed left at (427, 159)
Screenshot: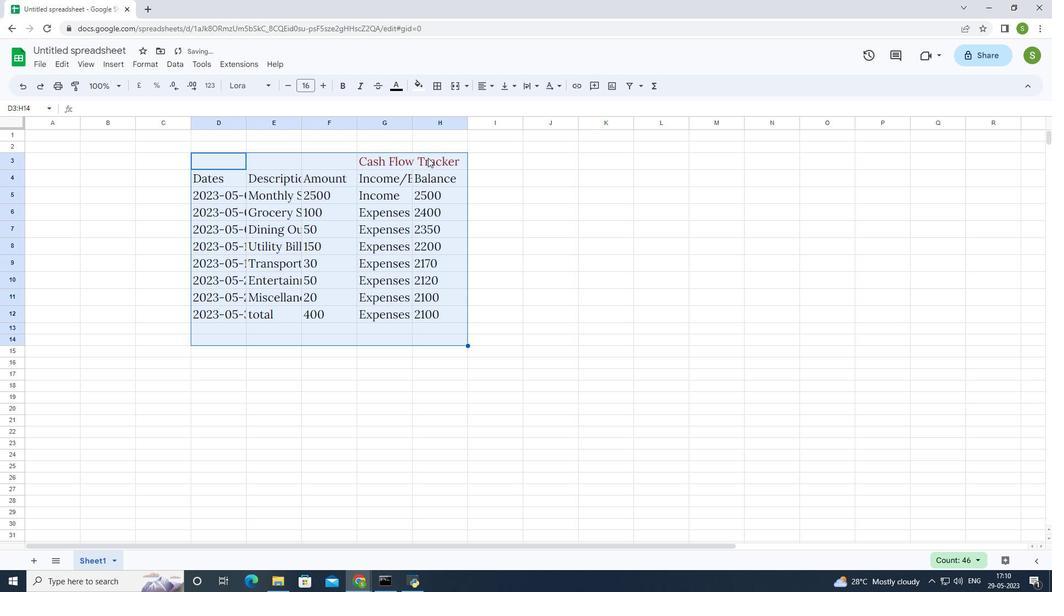 
Action: Mouse moved to (462, 259)
Screenshot: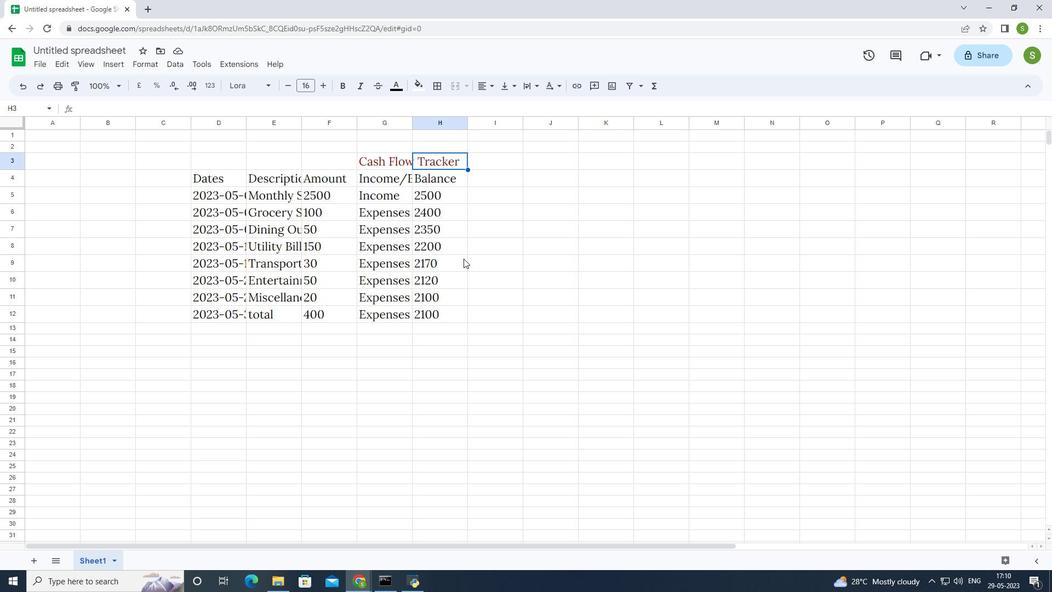 
Action: Key pressed ctrl+S
Screenshot: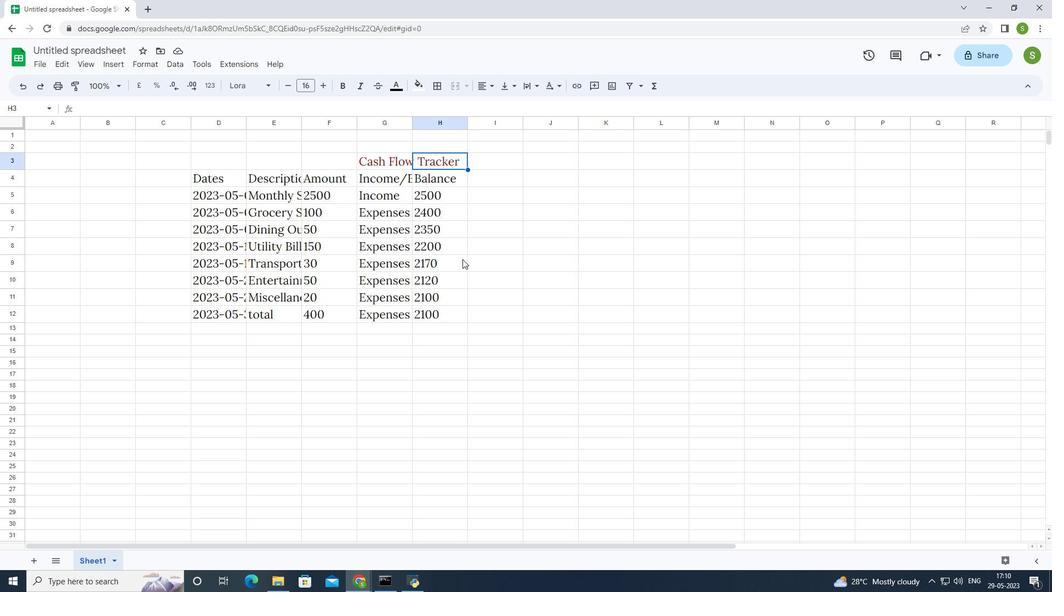 
Action: Mouse moved to (458, 264)
Screenshot: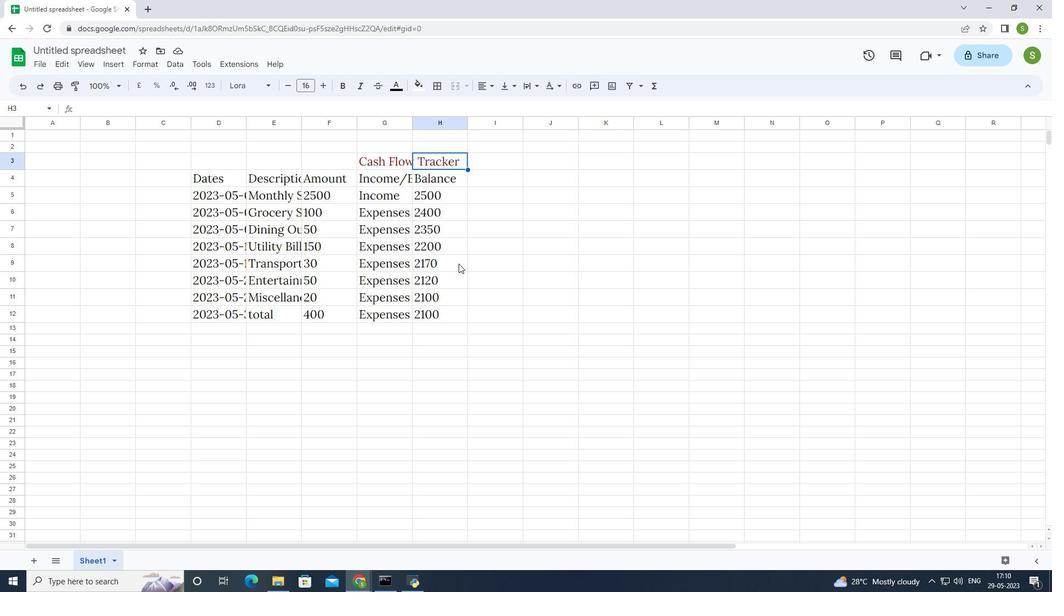 
